 Task: Search one way flight ticket for 4 adults, 2 children, 2 infants in seat and 1 infant on lap in premium economy from Atlantic City: Atlantic City International Airport to Laramie: Laramie Regional Airport on 8-3-2023. Choice of flights is Spirit. Number of bags: 2 checked bags. Price is upto 94000. Outbound departure time preference is 5:30. Return departure time preference is 18:00.
Action: Mouse moved to (281, 383)
Screenshot: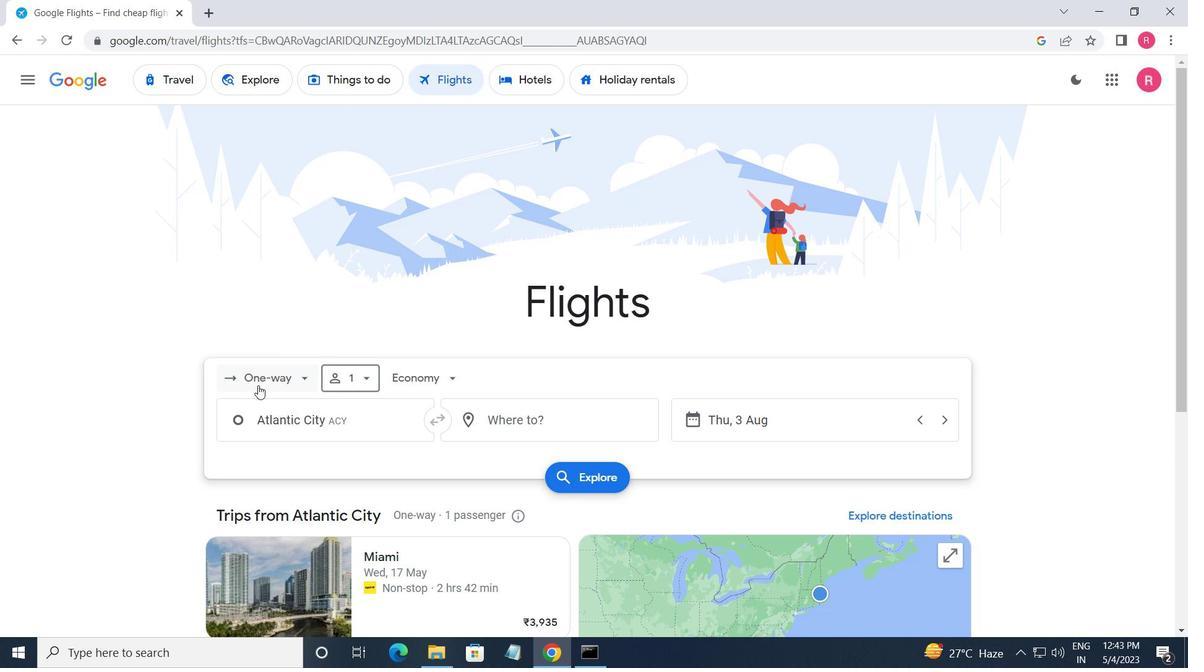 
Action: Mouse pressed left at (281, 383)
Screenshot: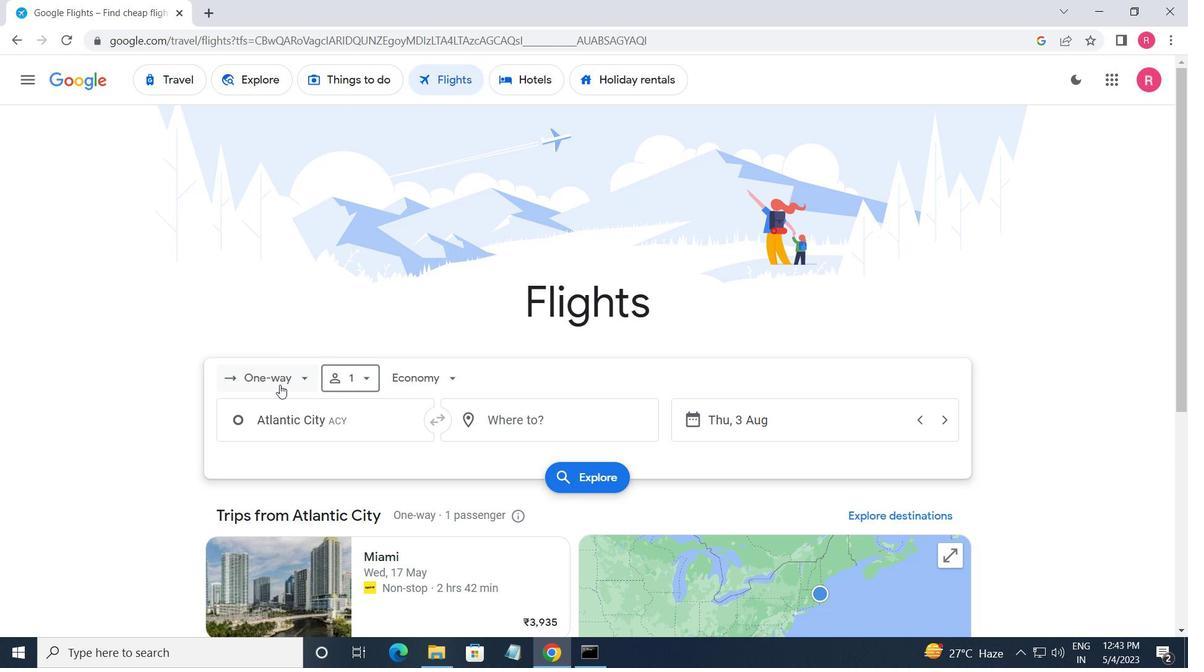 
Action: Mouse moved to (298, 444)
Screenshot: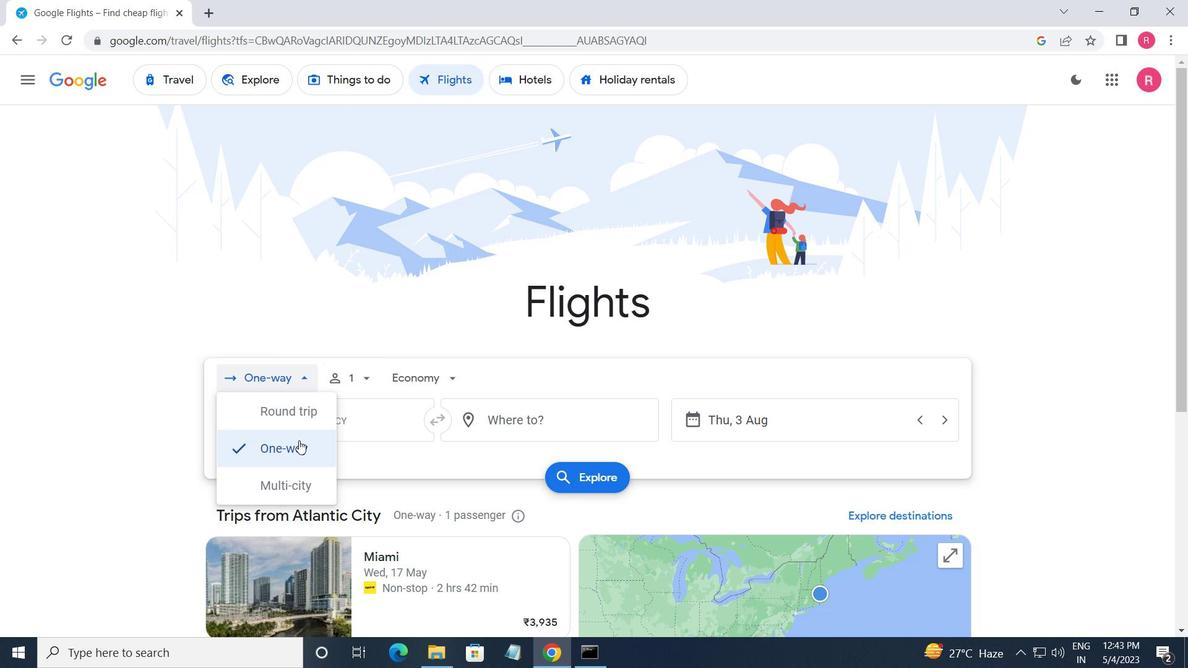 
Action: Mouse pressed left at (298, 444)
Screenshot: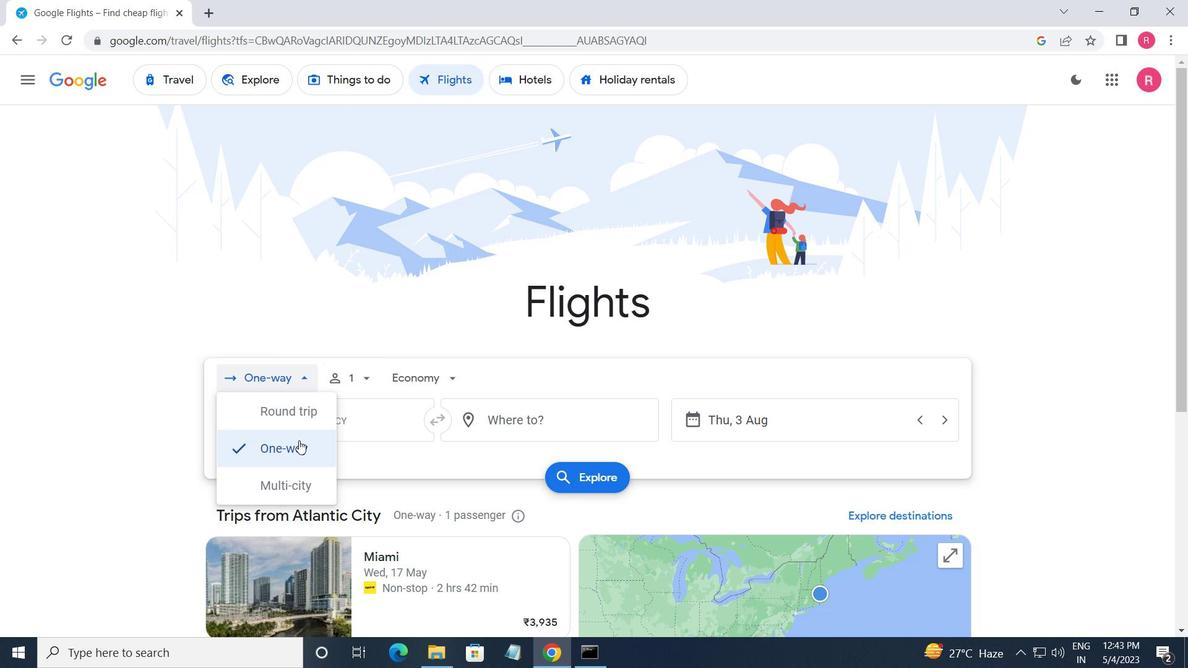 
Action: Mouse moved to (343, 379)
Screenshot: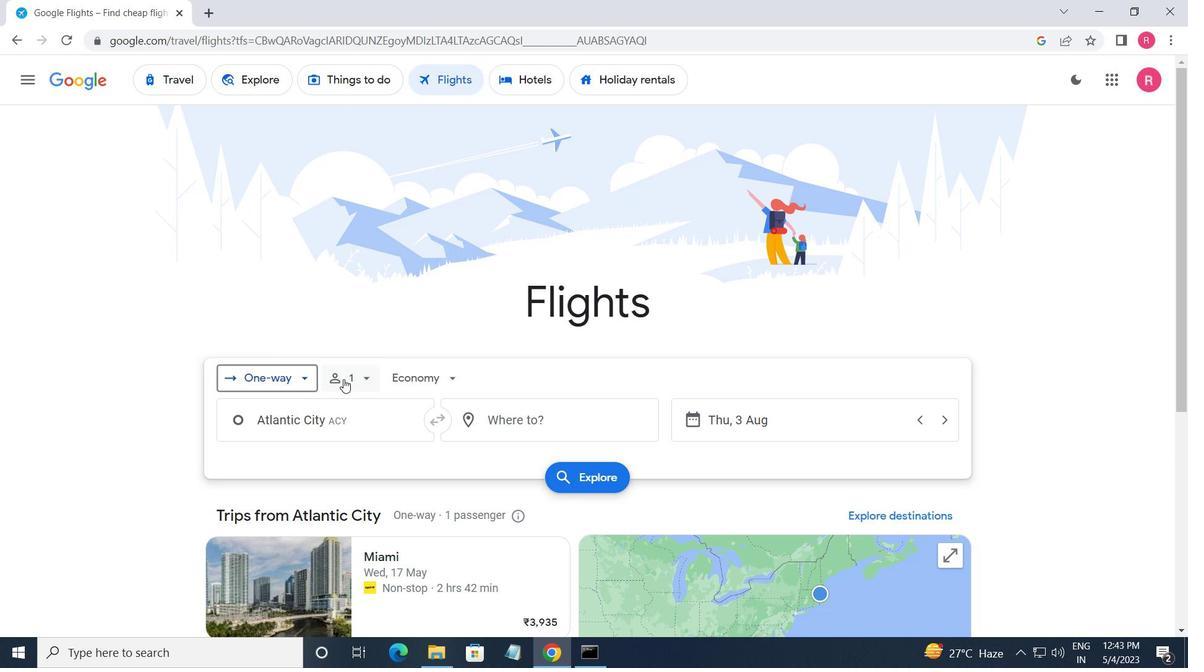 
Action: Mouse pressed left at (343, 379)
Screenshot: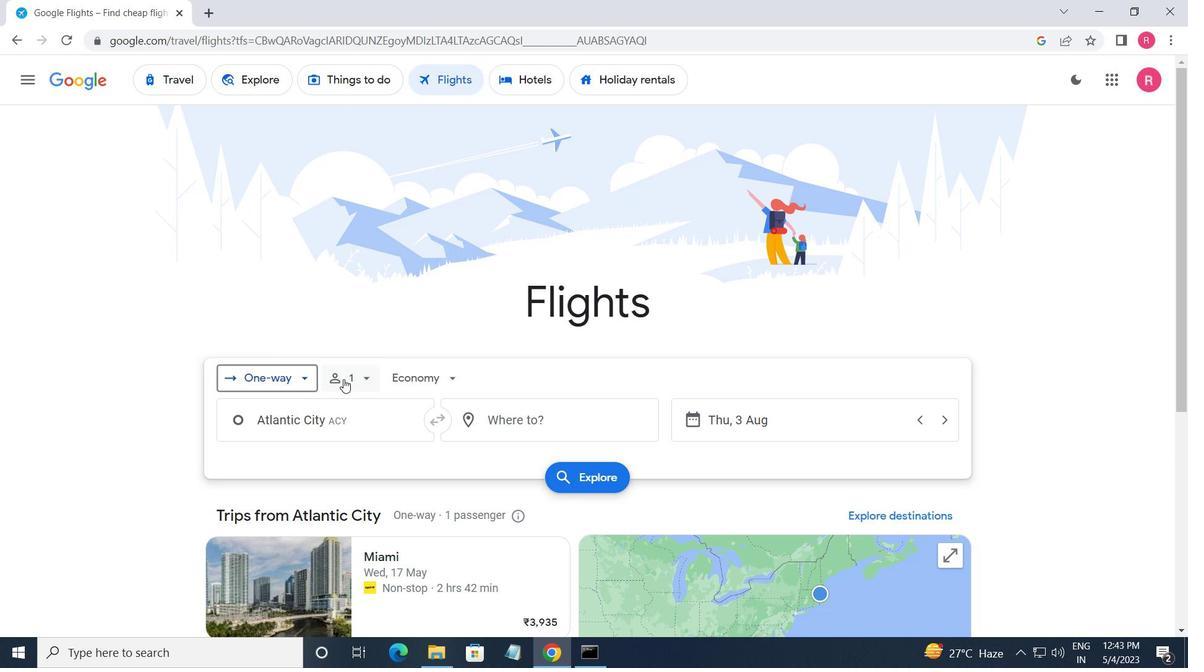 
Action: Mouse moved to (470, 420)
Screenshot: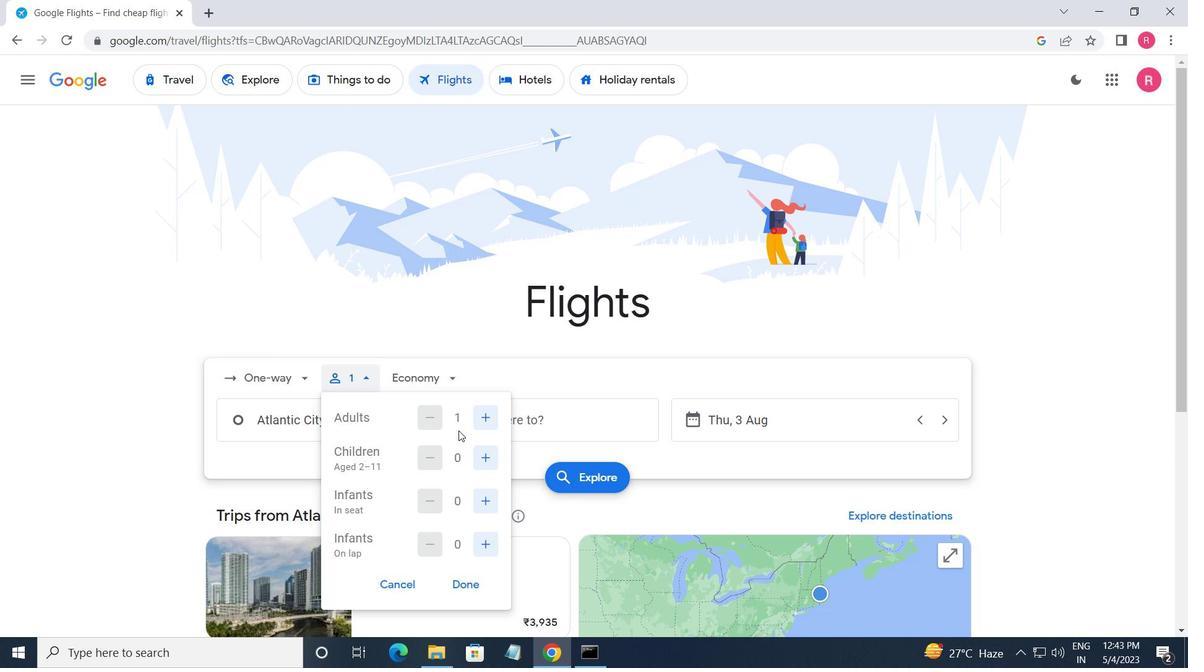 
Action: Mouse pressed left at (470, 420)
Screenshot: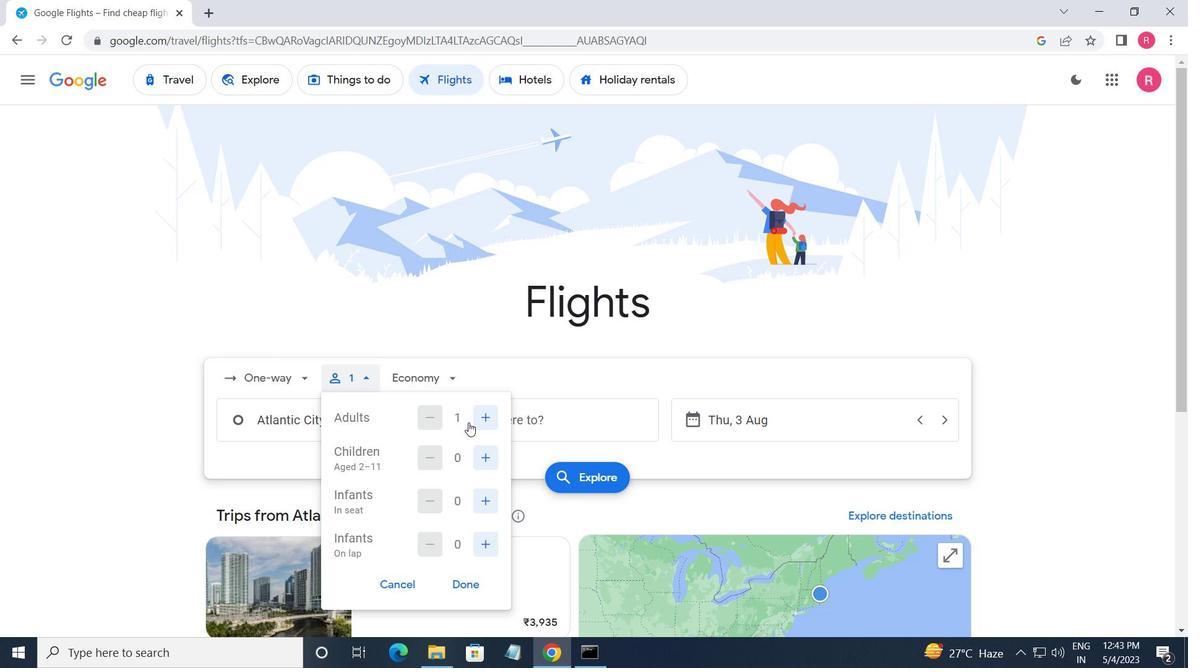 
Action: Mouse moved to (470, 420)
Screenshot: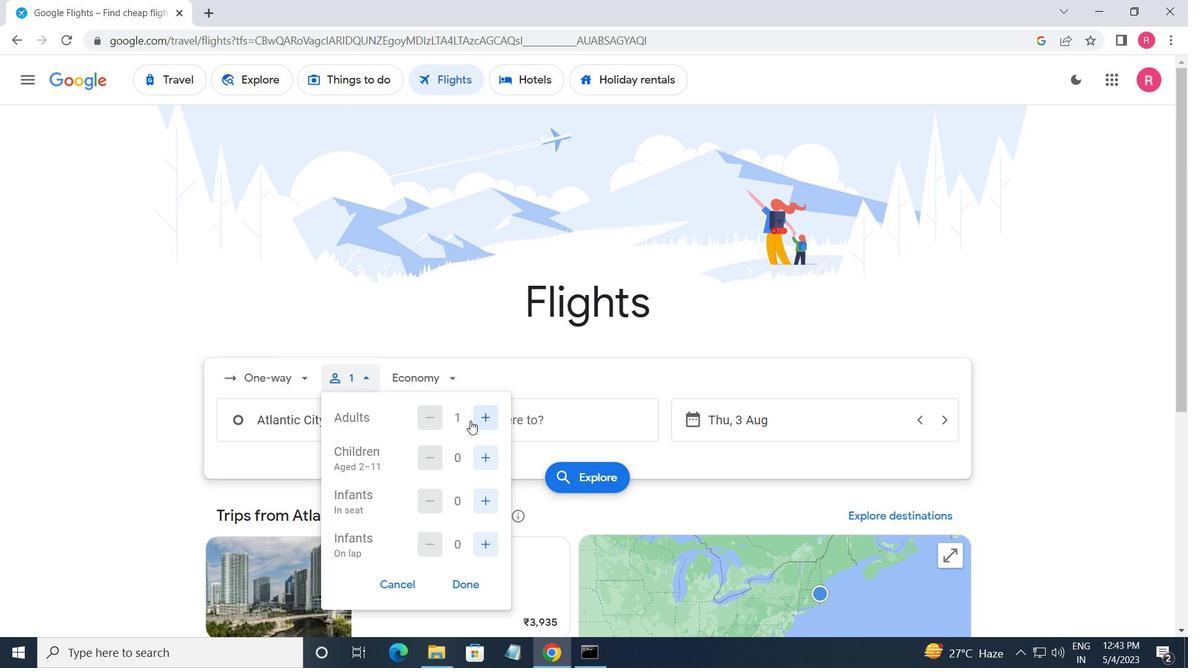 
Action: Mouse pressed left at (470, 420)
Screenshot: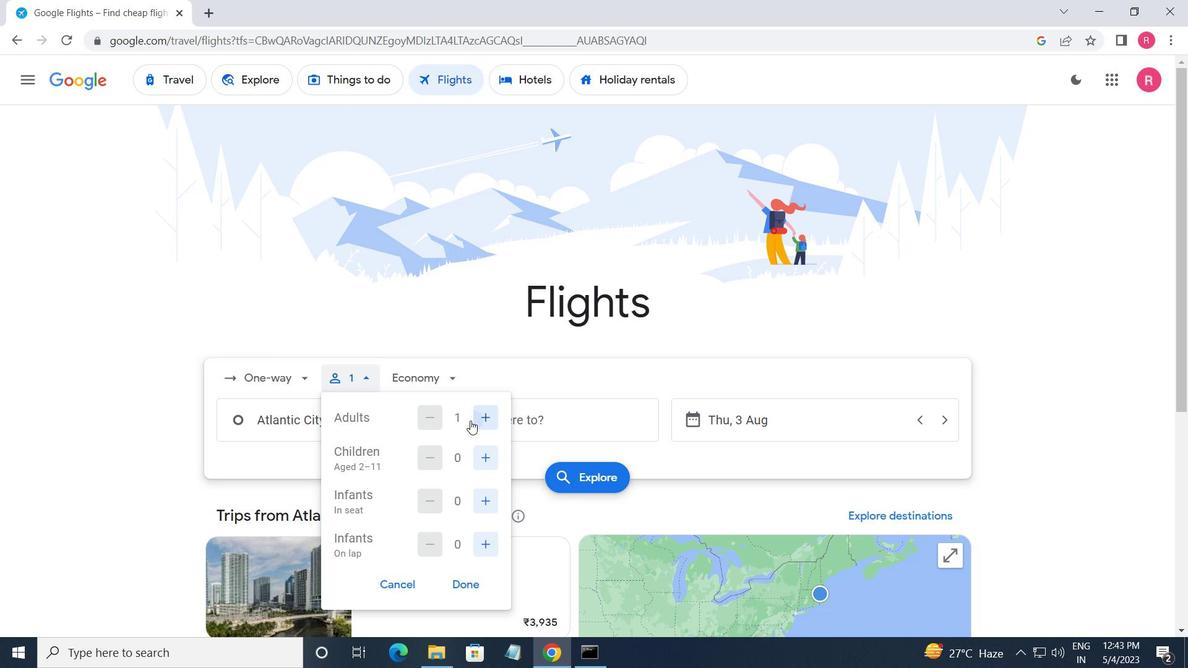
Action: Mouse moved to (470, 420)
Screenshot: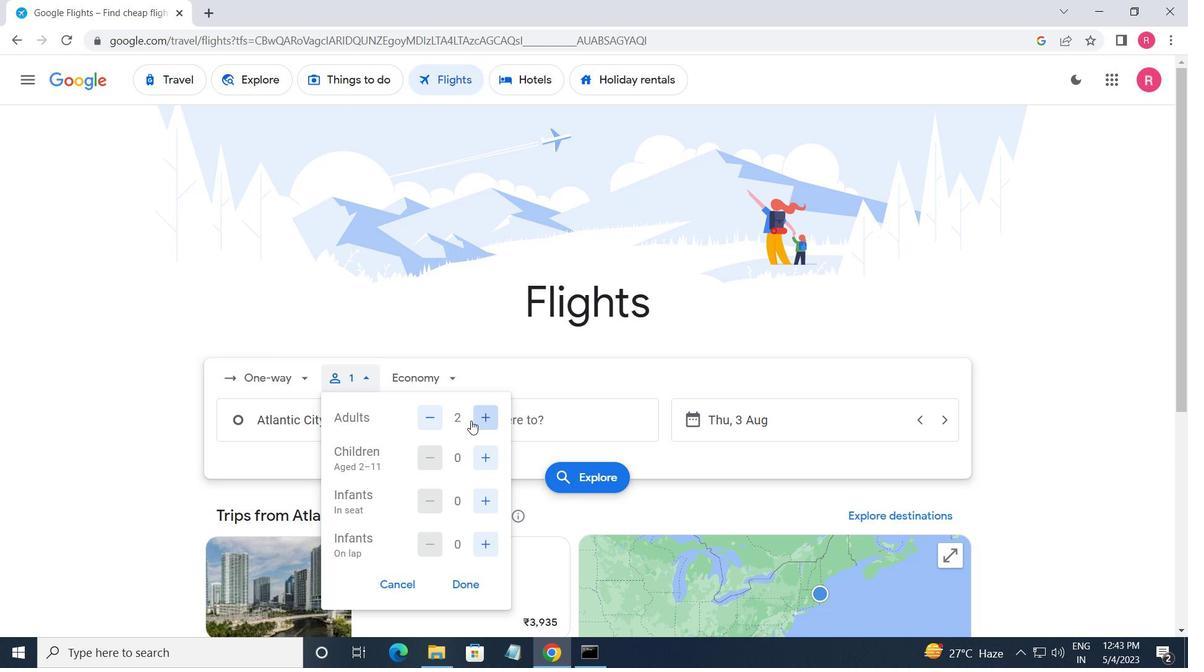 
Action: Mouse pressed left at (470, 420)
Screenshot: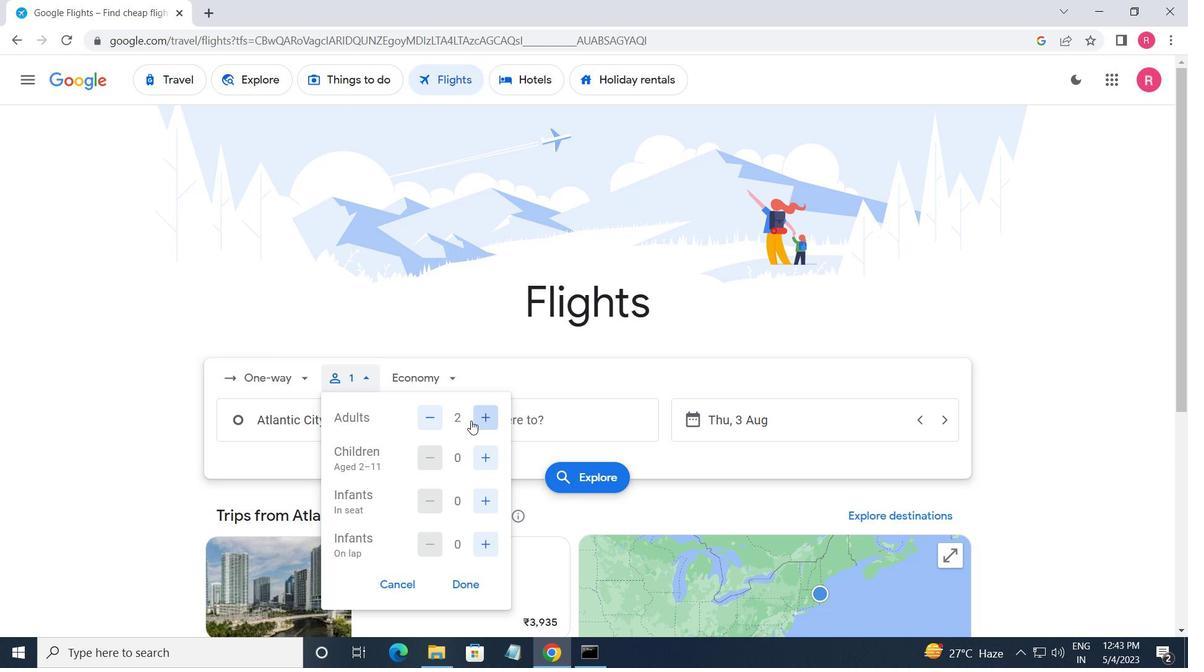 
Action: Mouse moved to (477, 453)
Screenshot: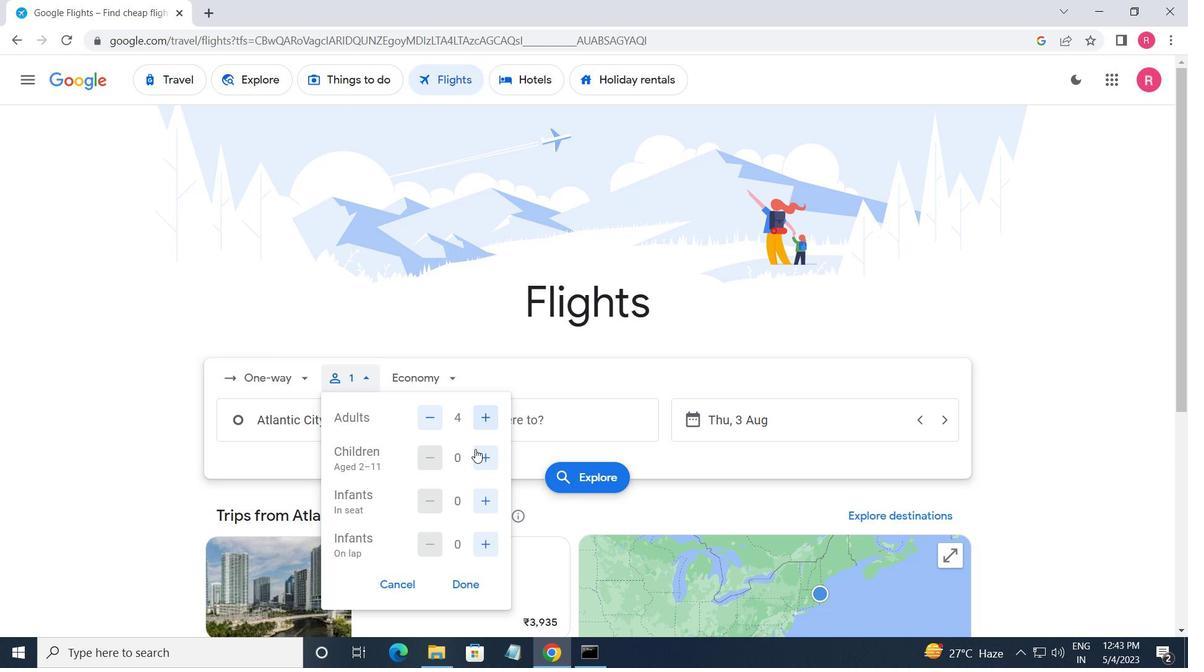 
Action: Mouse pressed left at (477, 453)
Screenshot: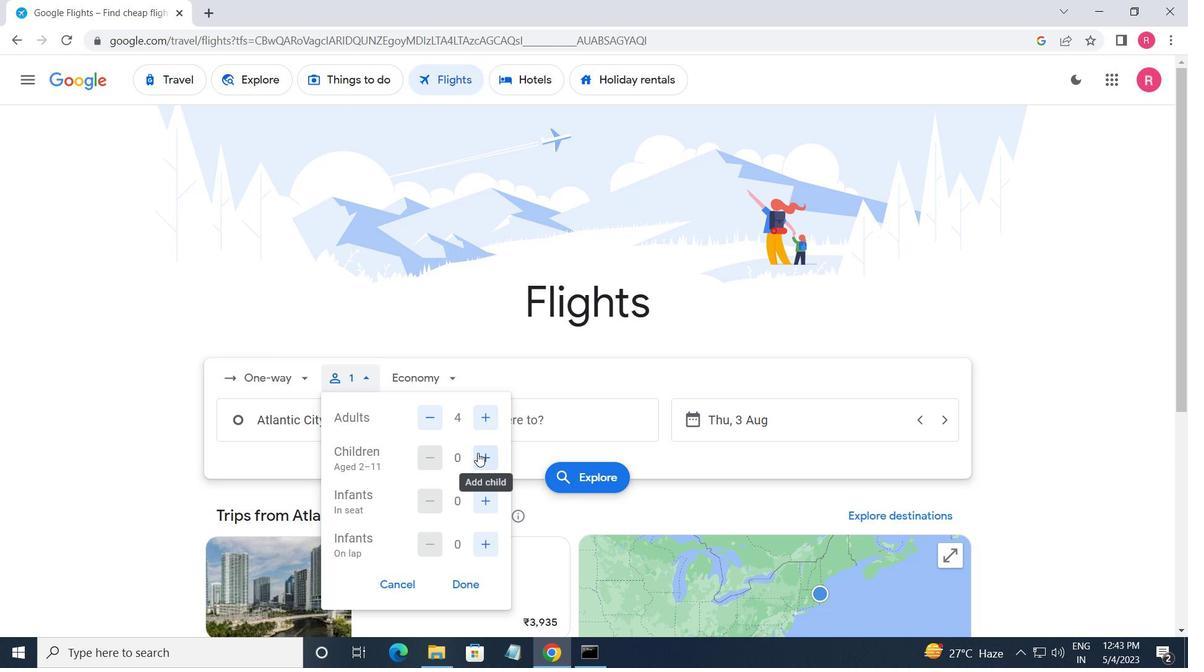 
Action: Mouse moved to (477, 454)
Screenshot: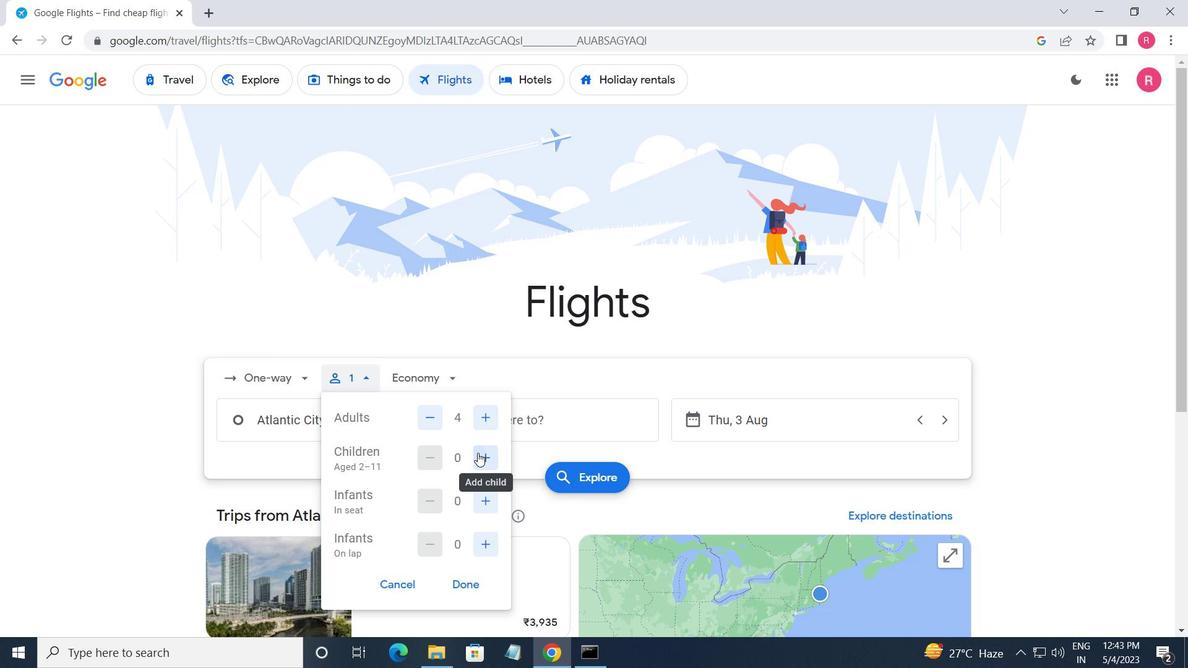 
Action: Mouse pressed left at (477, 454)
Screenshot: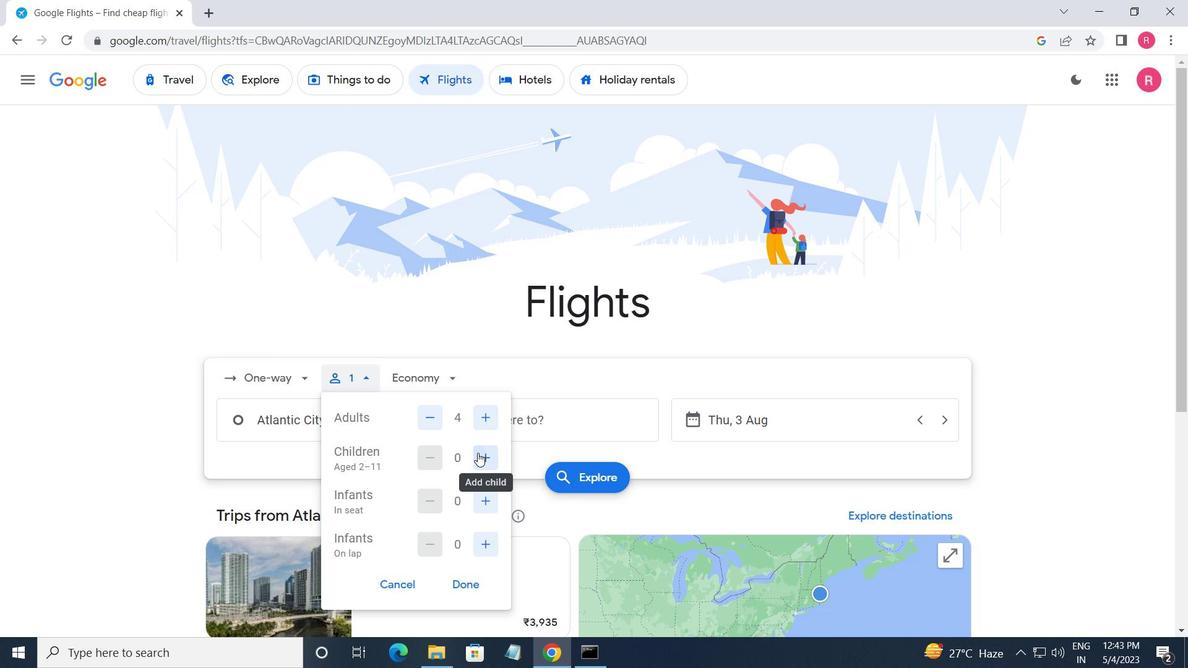 
Action: Mouse moved to (494, 496)
Screenshot: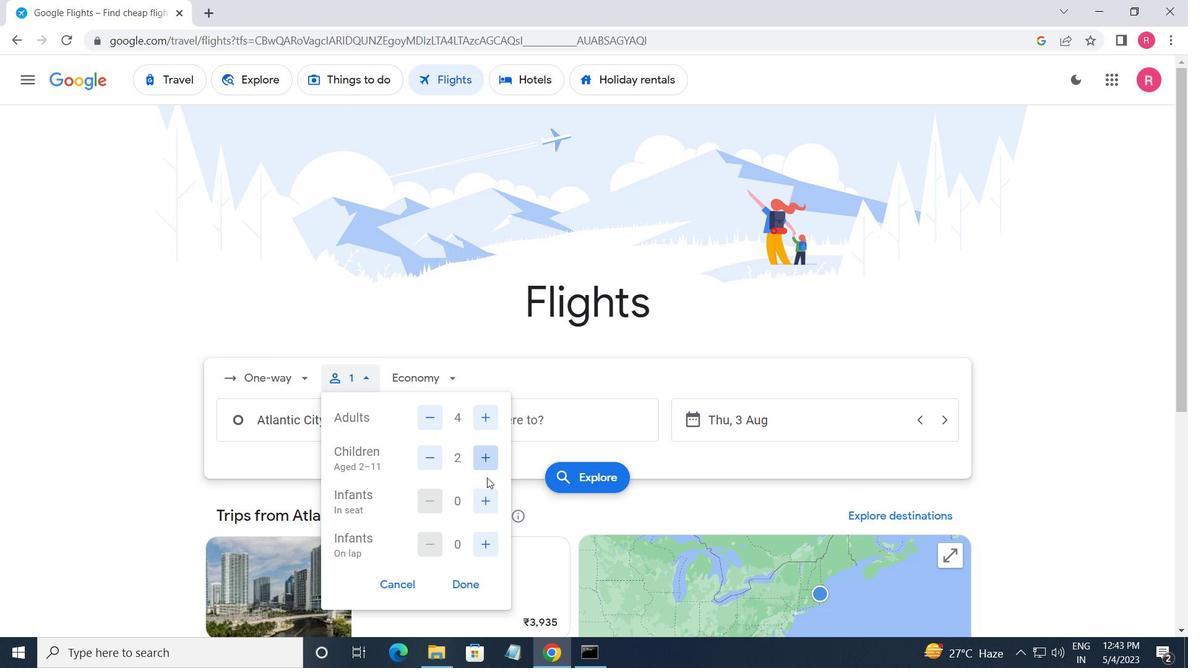 
Action: Mouse pressed left at (494, 496)
Screenshot: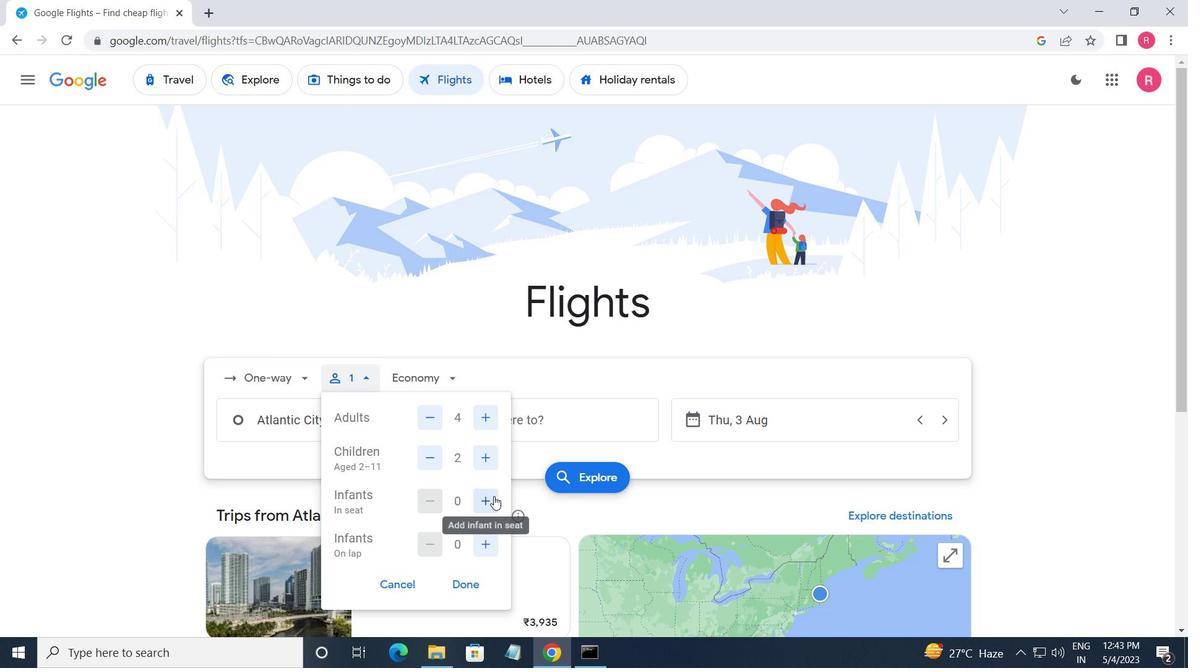 
Action: Mouse pressed left at (494, 496)
Screenshot: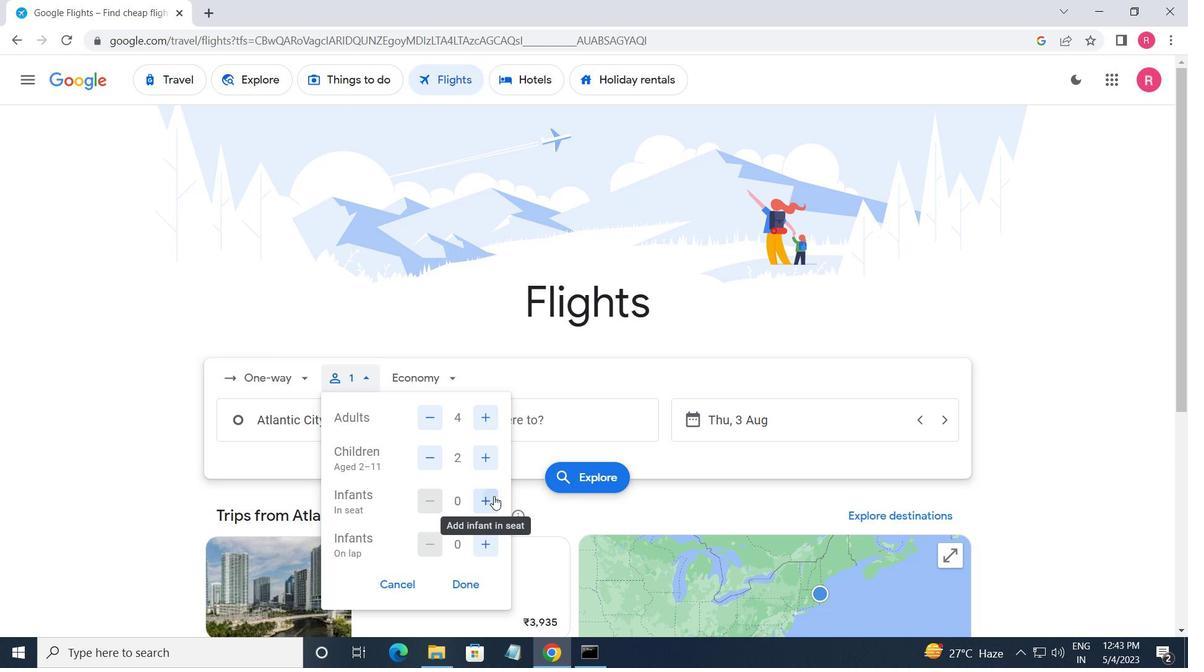
Action: Mouse moved to (485, 542)
Screenshot: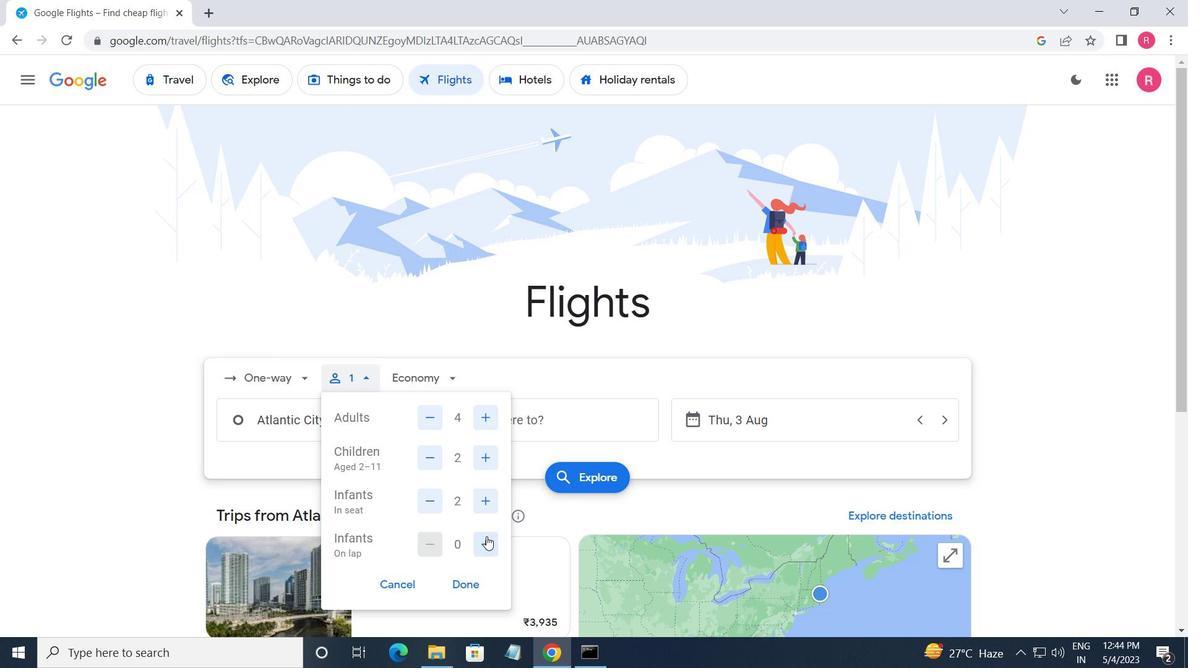 
Action: Mouse pressed left at (485, 542)
Screenshot: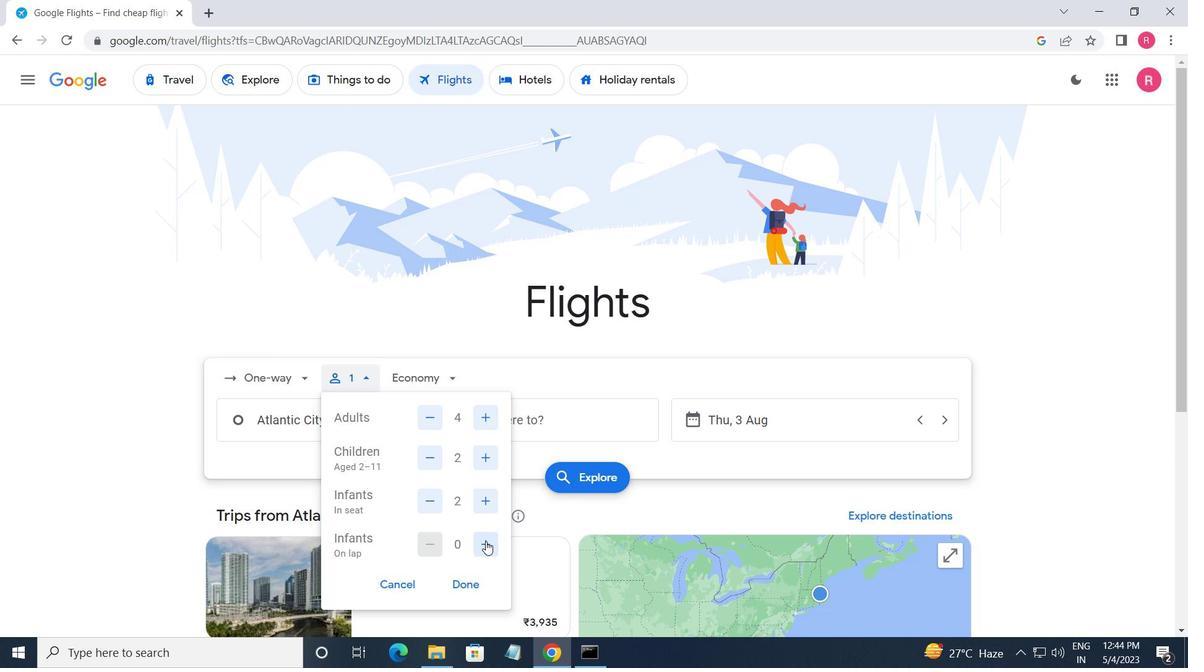 
Action: Mouse moved to (466, 587)
Screenshot: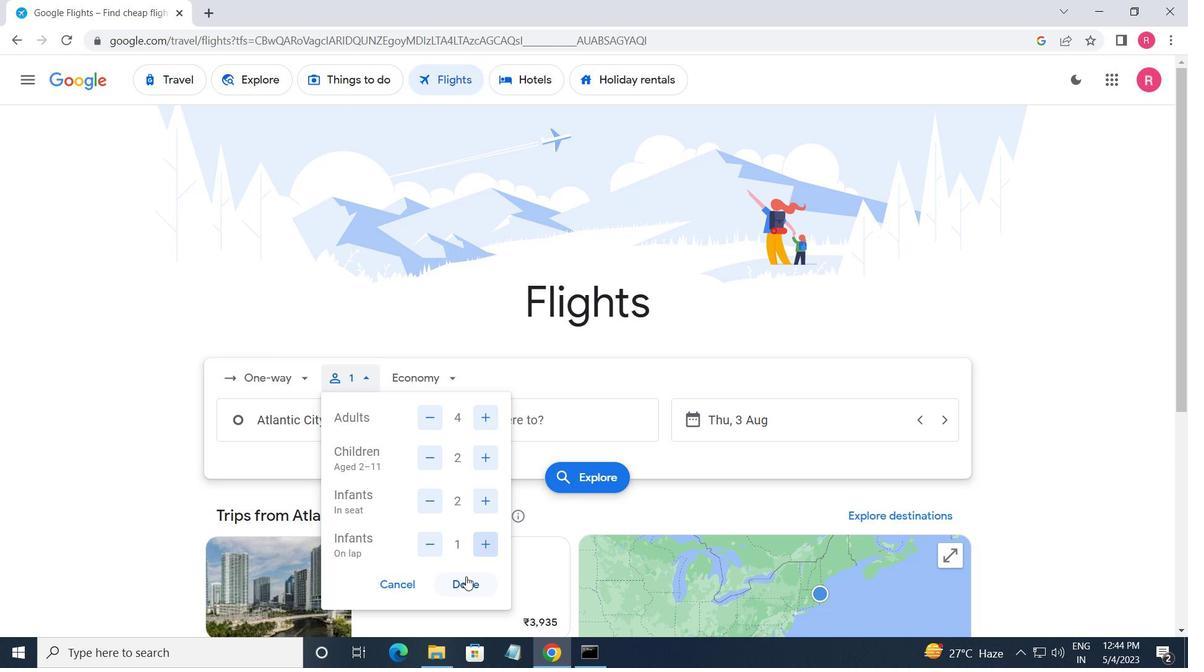 
Action: Mouse pressed left at (466, 587)
Screenshot: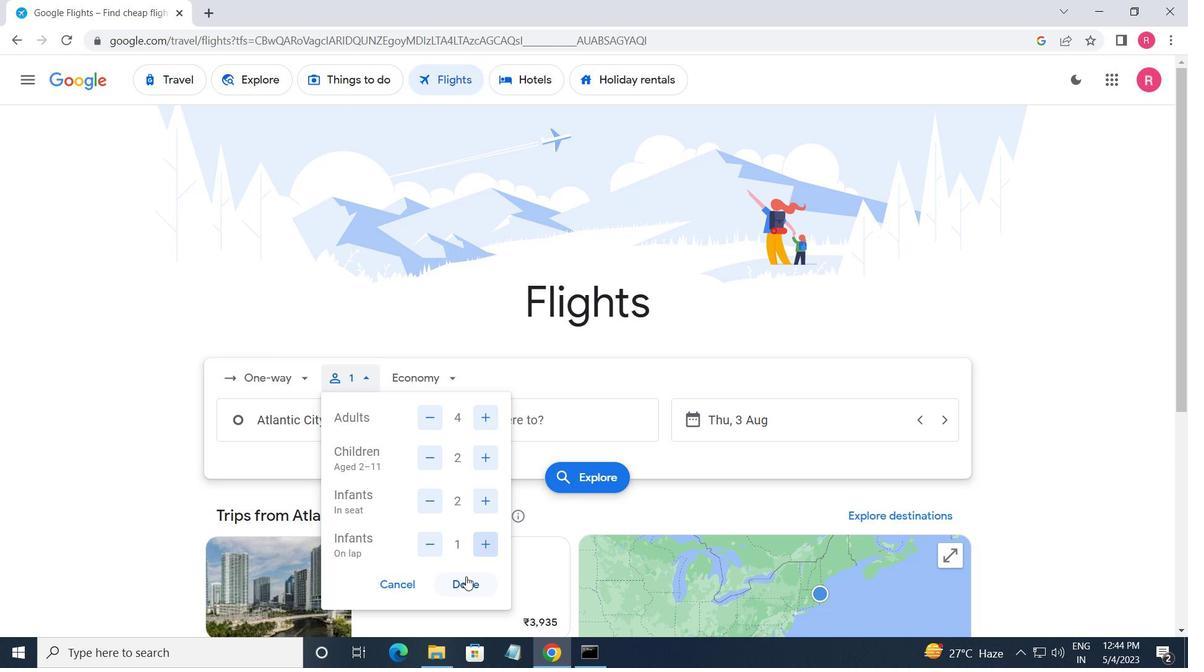
Action: Mouse moved to (434, 383)
Screenshot: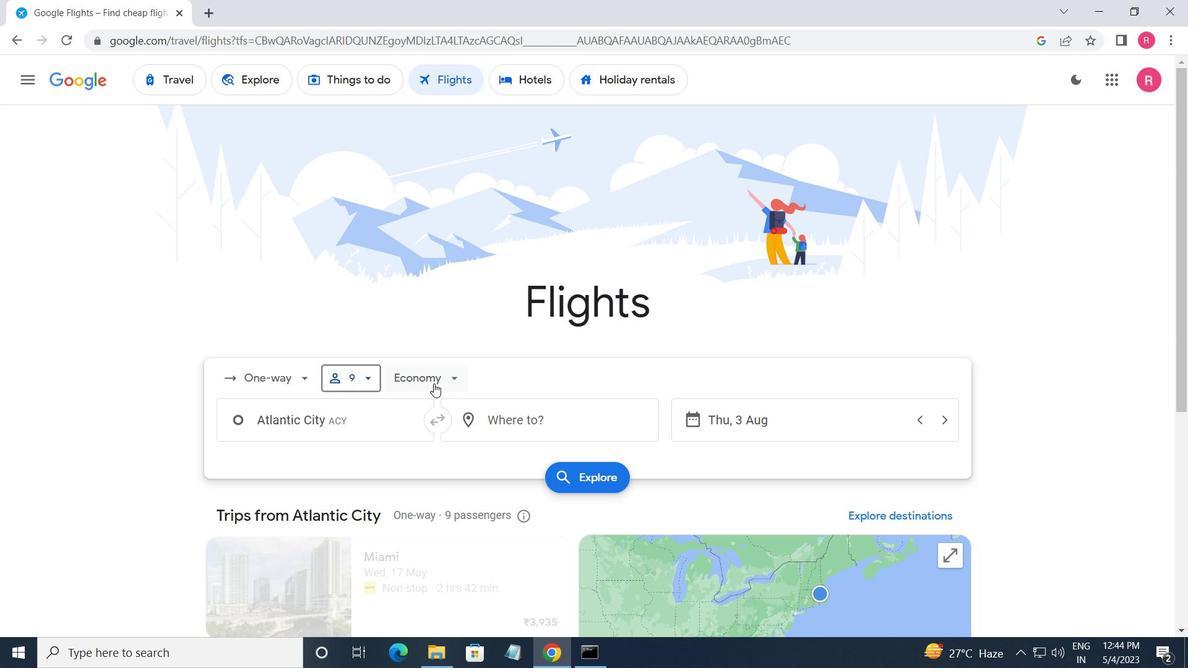 
Action: Mouse pressed left at (434, 383)
Screenshot: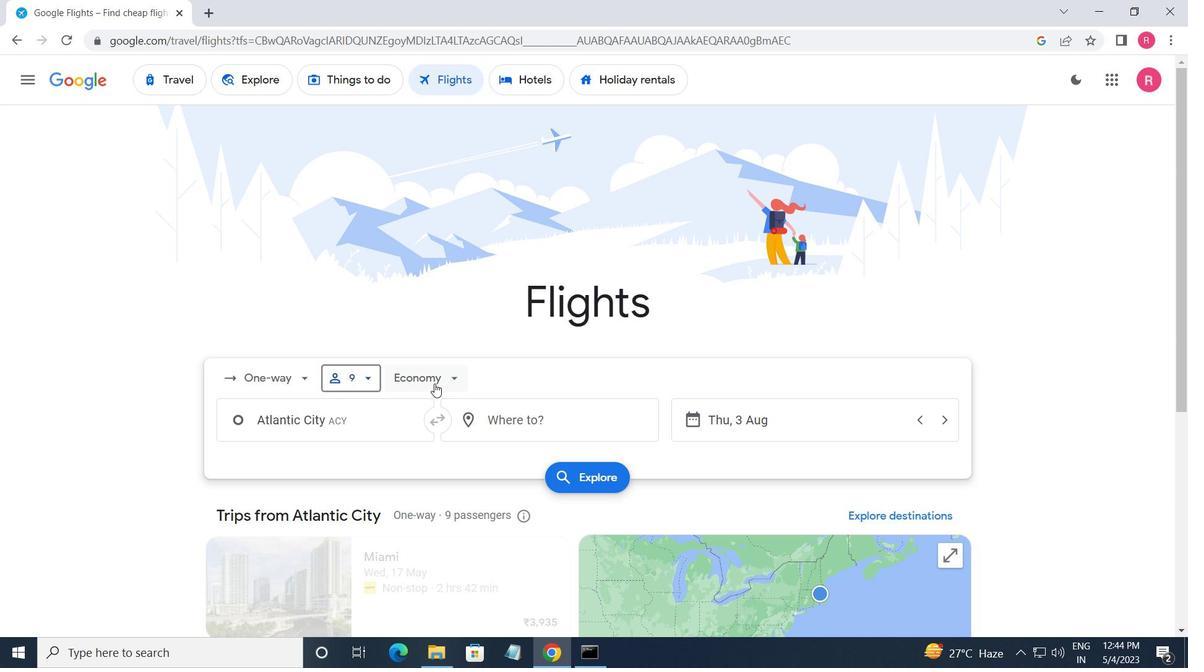 
Action: Mouse moved to (459, 436)
Screenshot: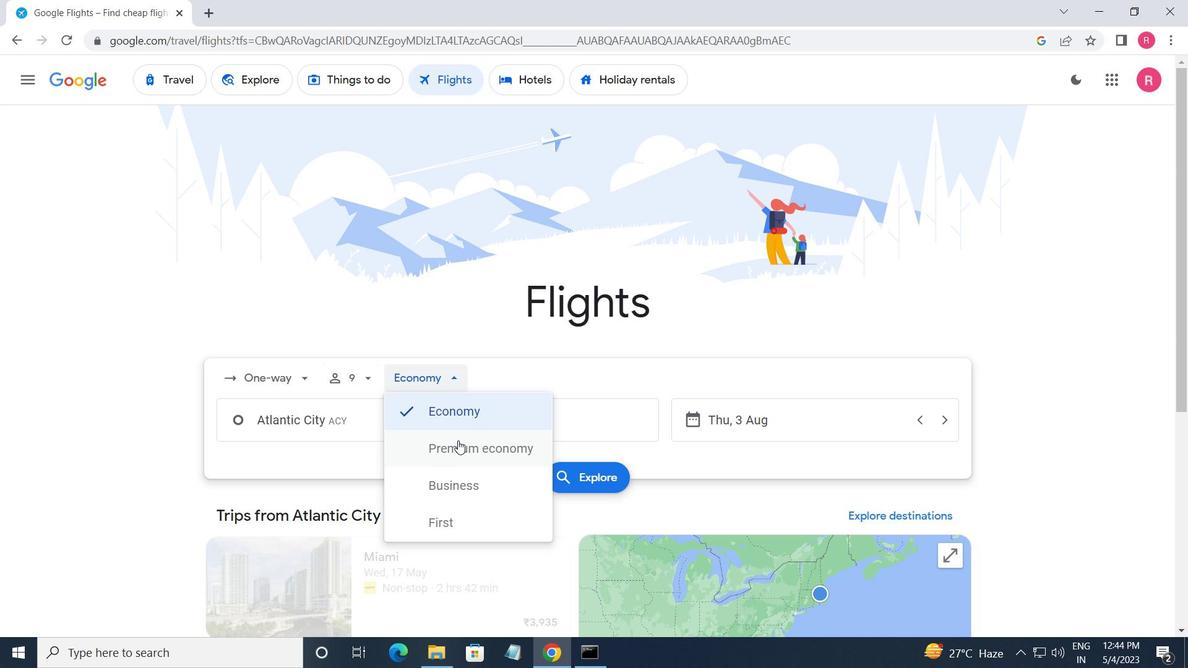 
Action: Mouse pressed left at (459, 436)
Screenshot: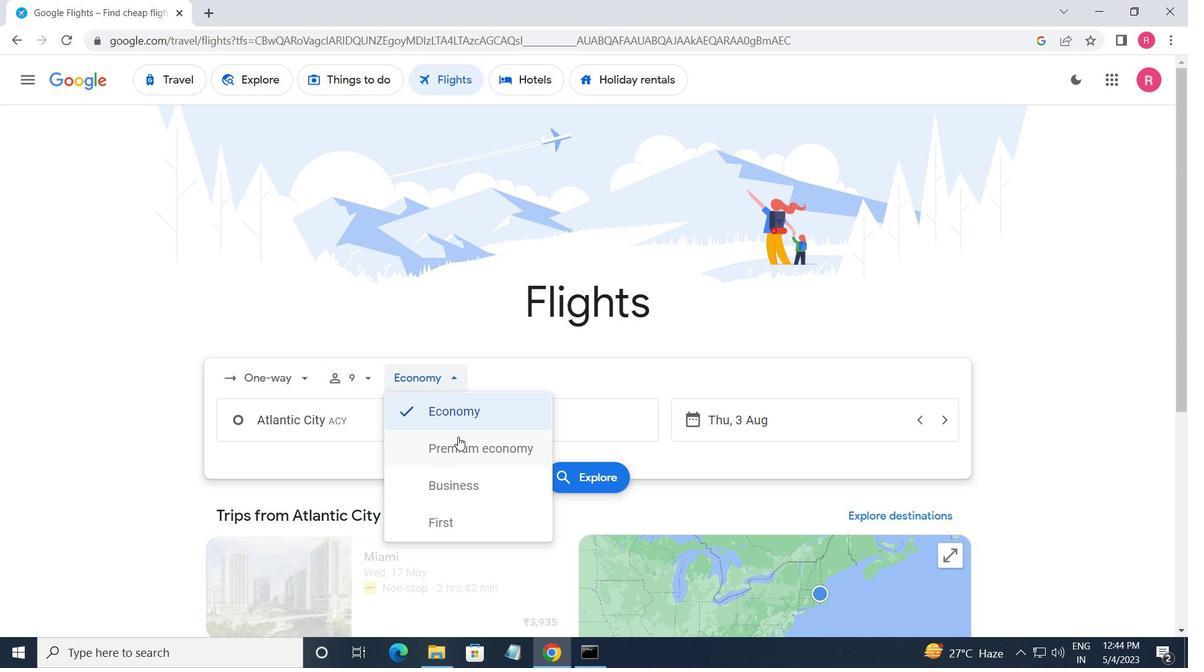 
Action: Mouse moved to (411, 423)
Screenshot: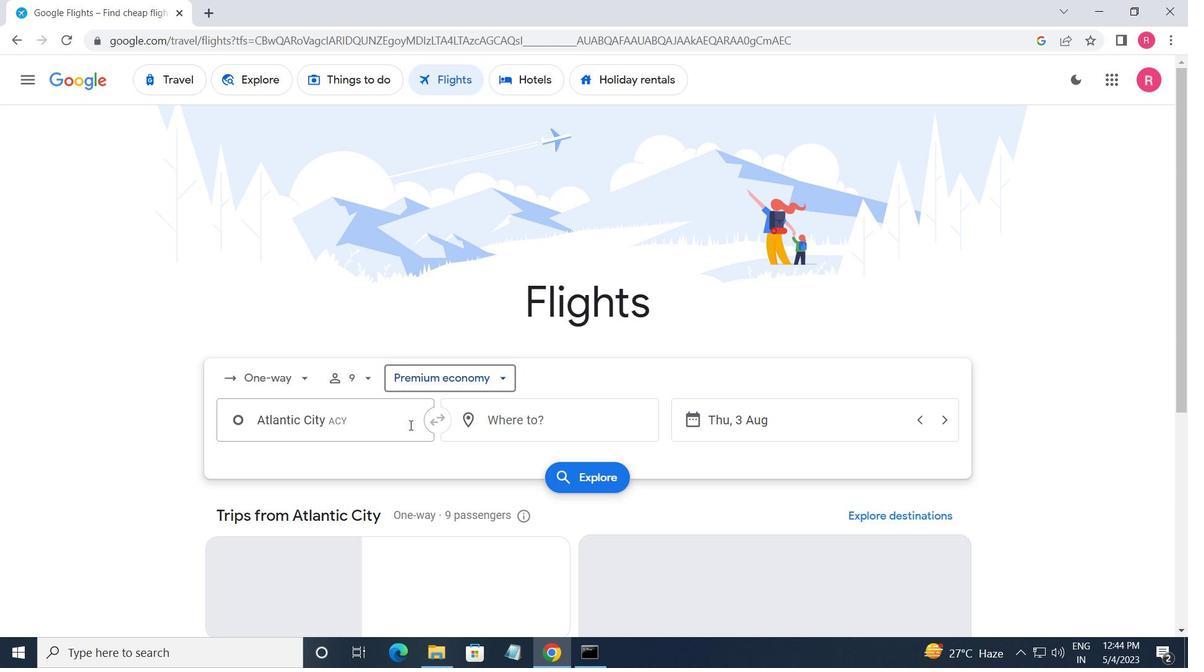 
Action: Mouse pressed left at (411, 423)
Screenshot: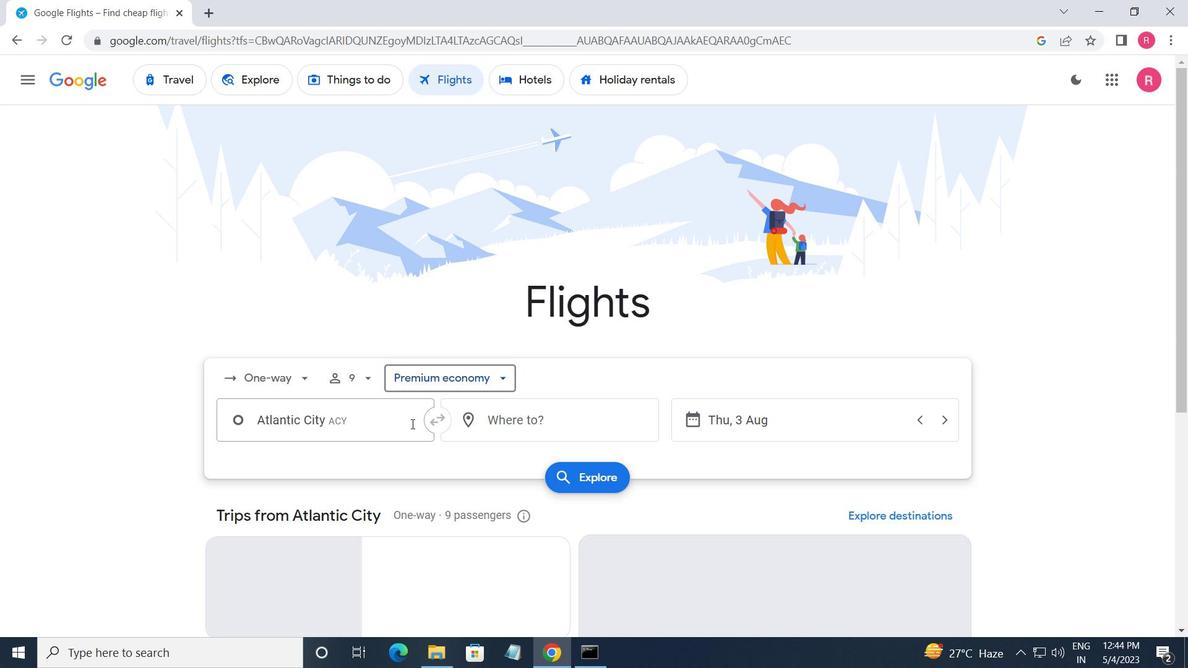 
Action: Mouse moved to (391, 544)
Screenshot: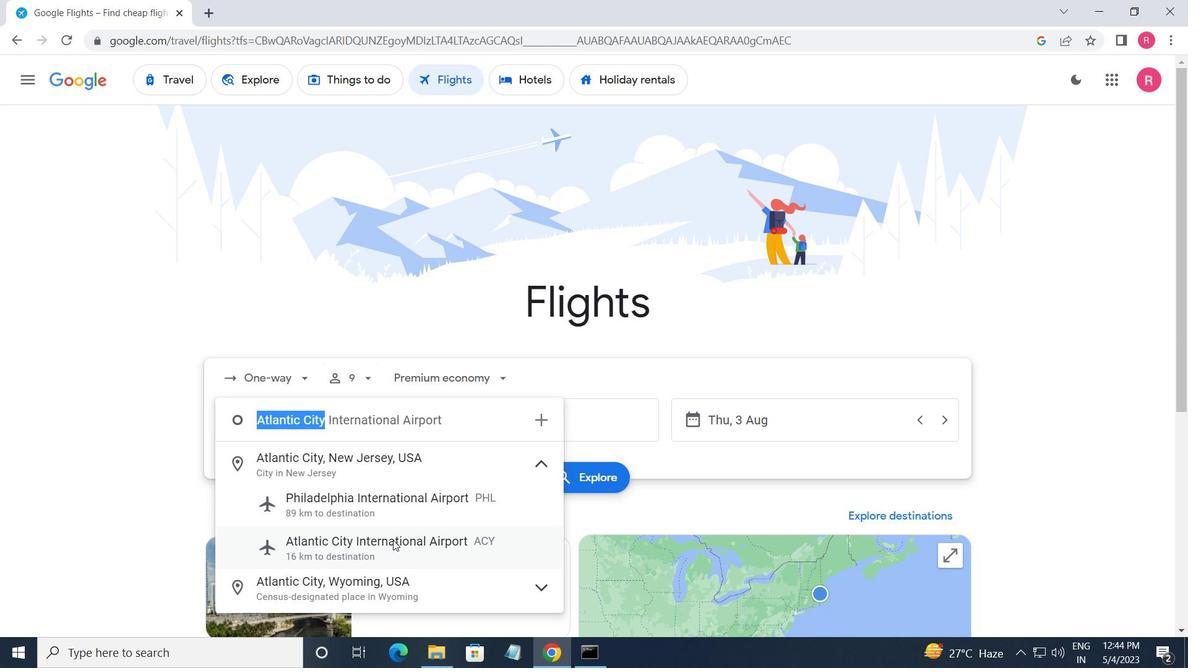
Action: Mouse pressed left at (391, 544)
Screenshot: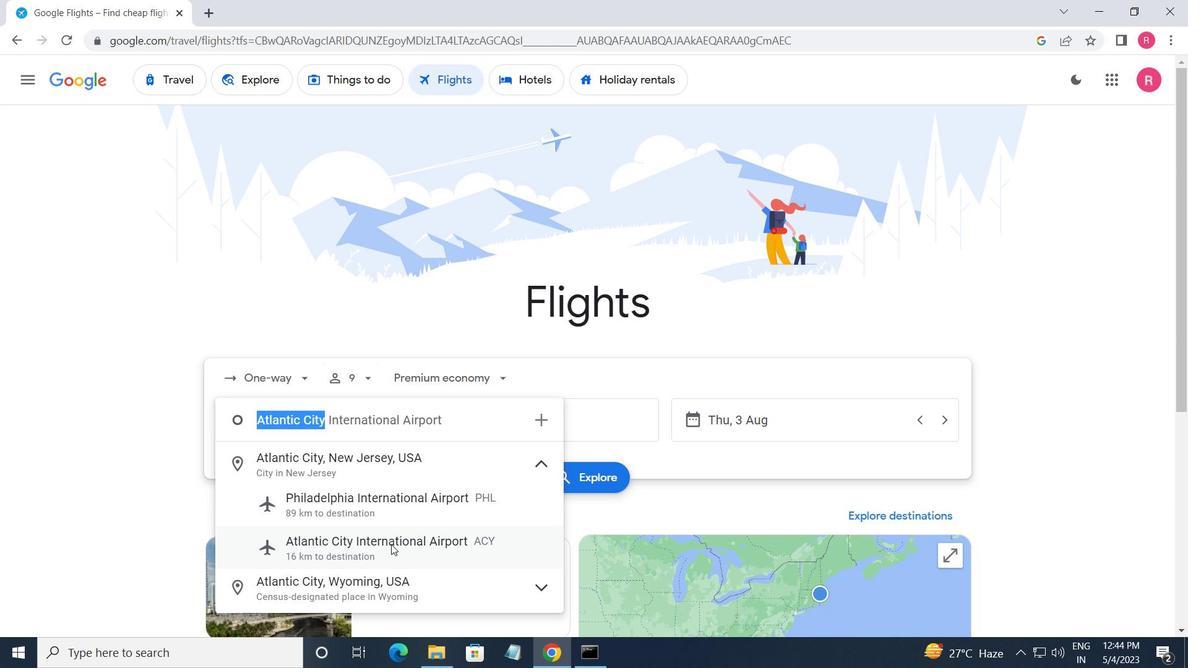 
Action: Mouse moved to (567, 431)
Screenshot: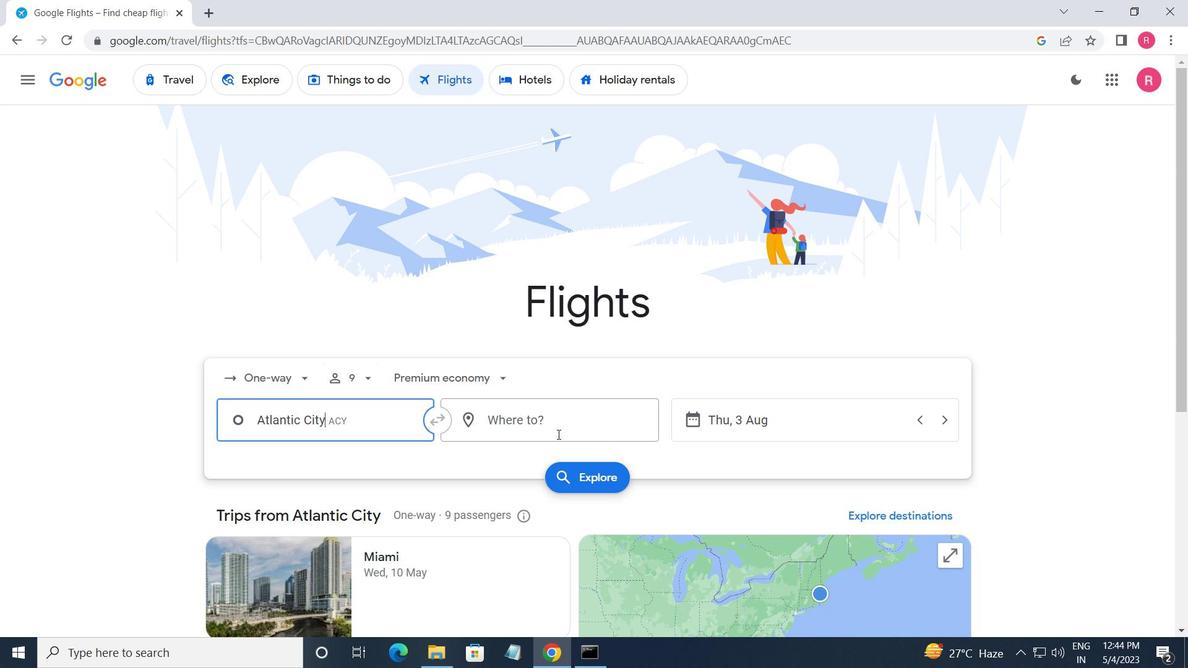 
Action: Mouse pressed left at (567, 431)
Screenshot: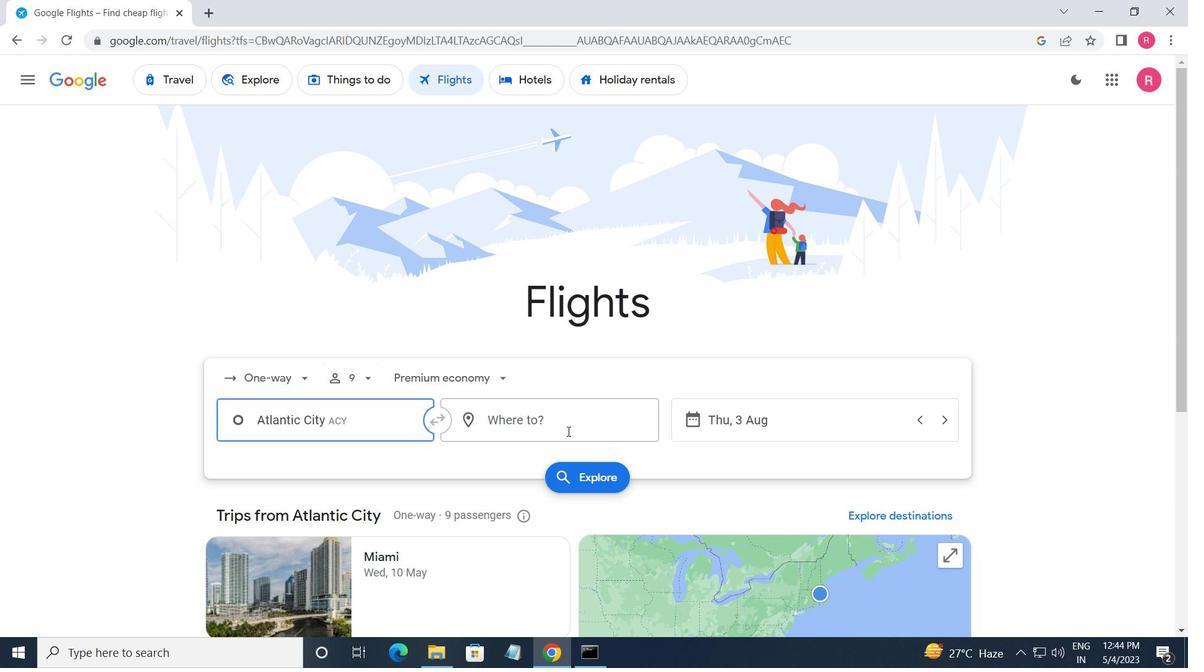 
Action: Mouse moved to (551, 576)
Screenshot: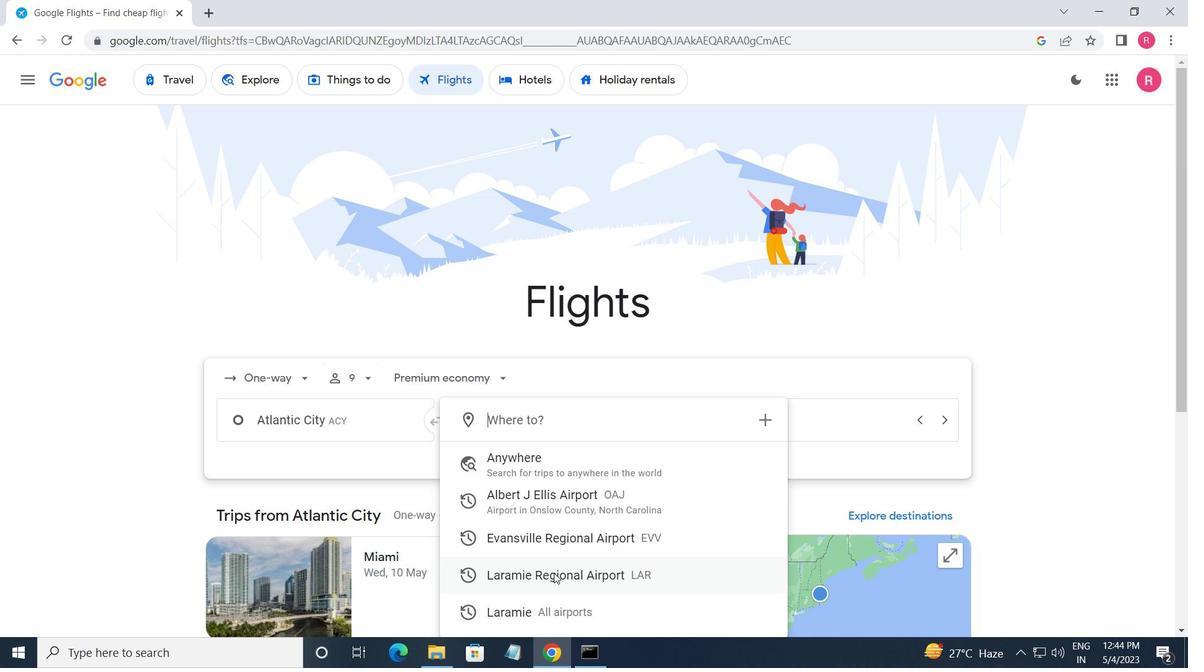 
Action: Mouse pressed left at (551, 576)
Screenshot: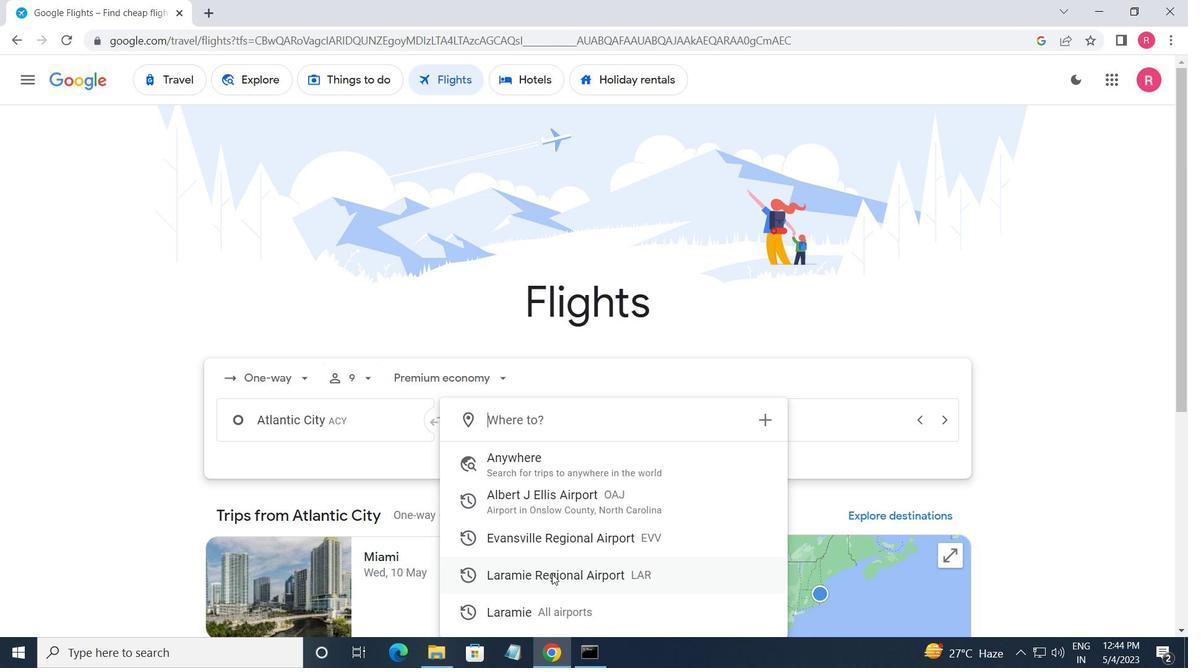 
Action: Mouse moved to (806, 423)
Screenshot: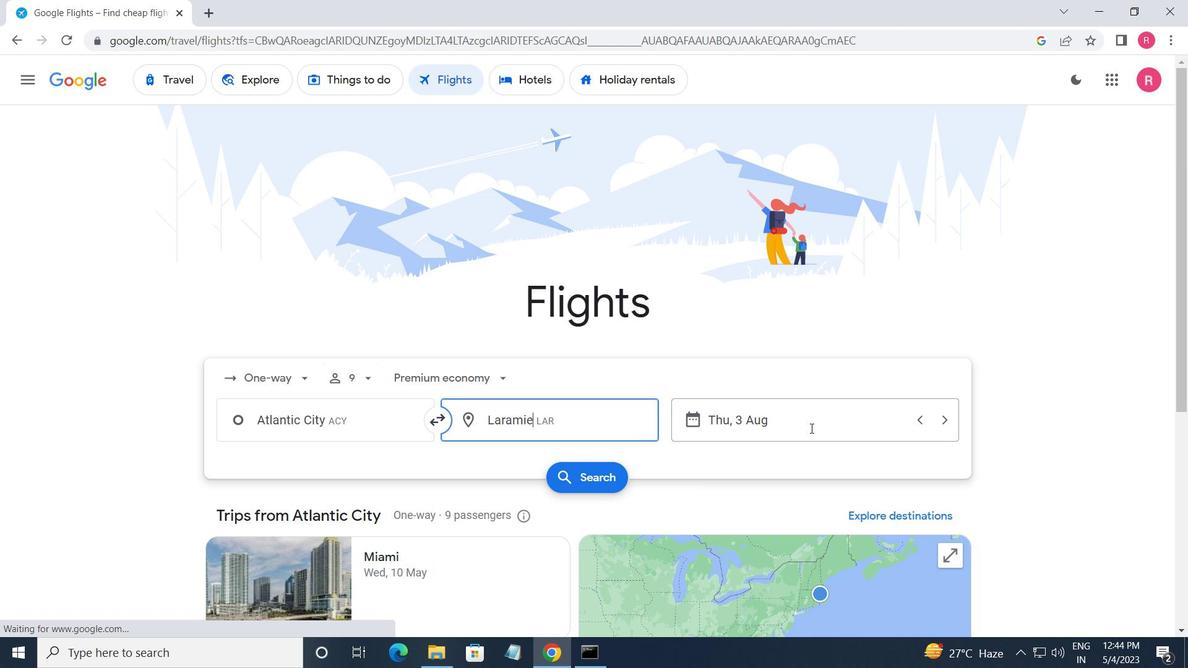 
Action: Mouse pressed left at (806, 423)
Screenshot: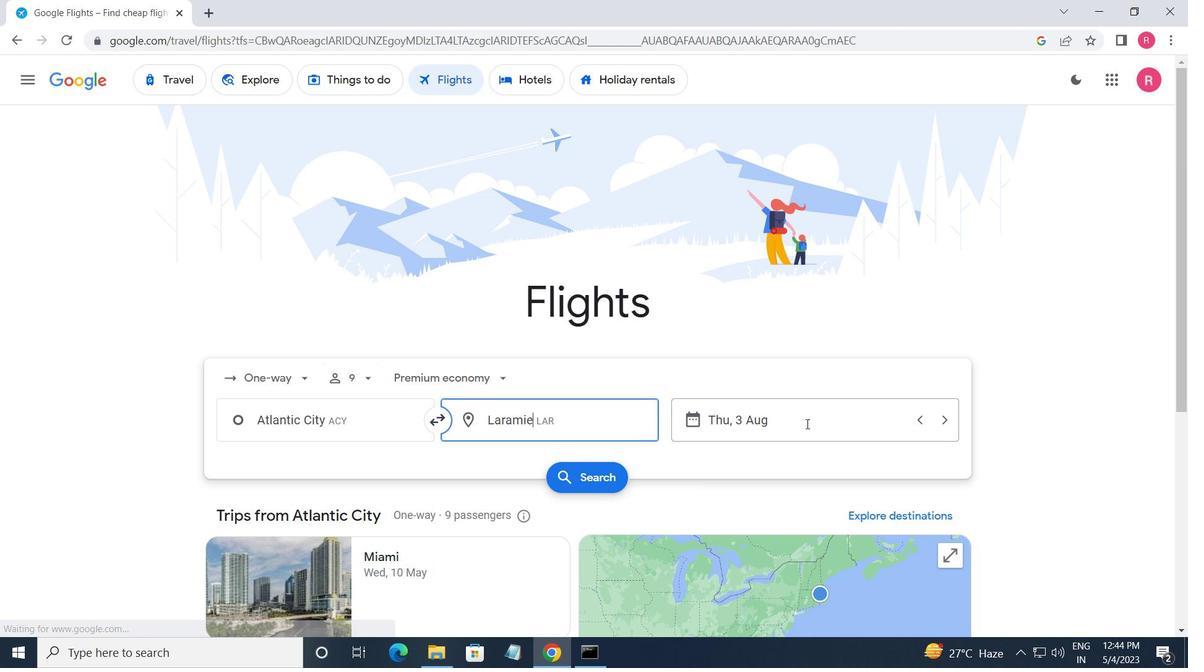 
Action: Mouse moved to (556, 354)
Screenshot: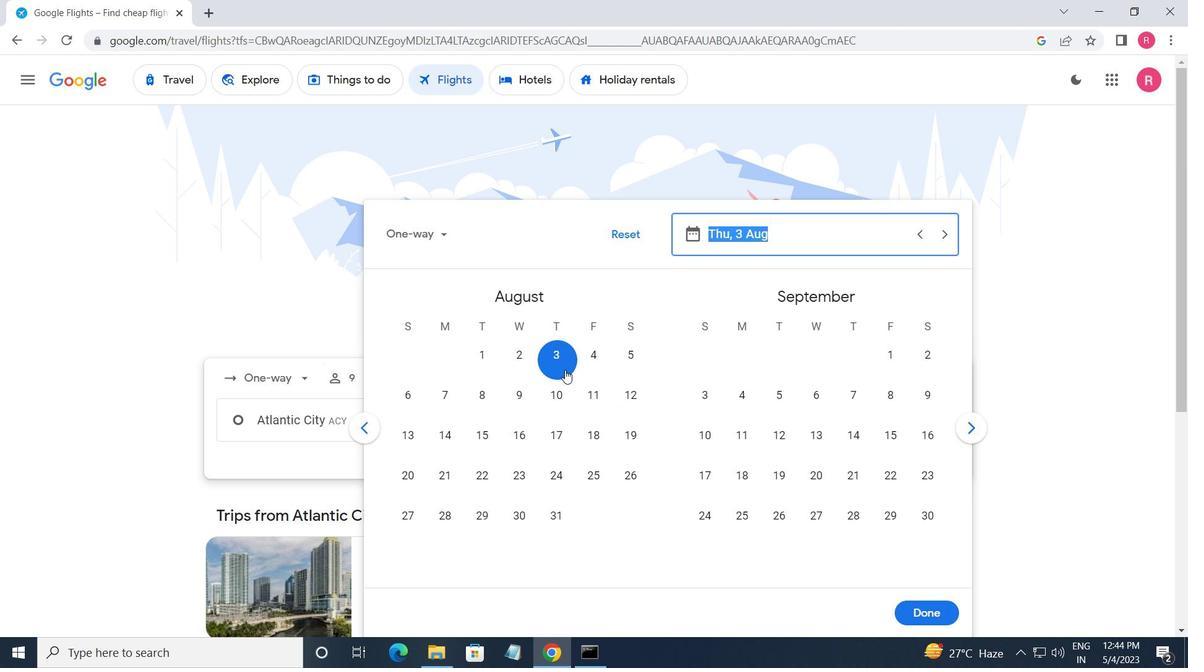 
Action: Mouse pressed left at (556, 354)
Screenshot: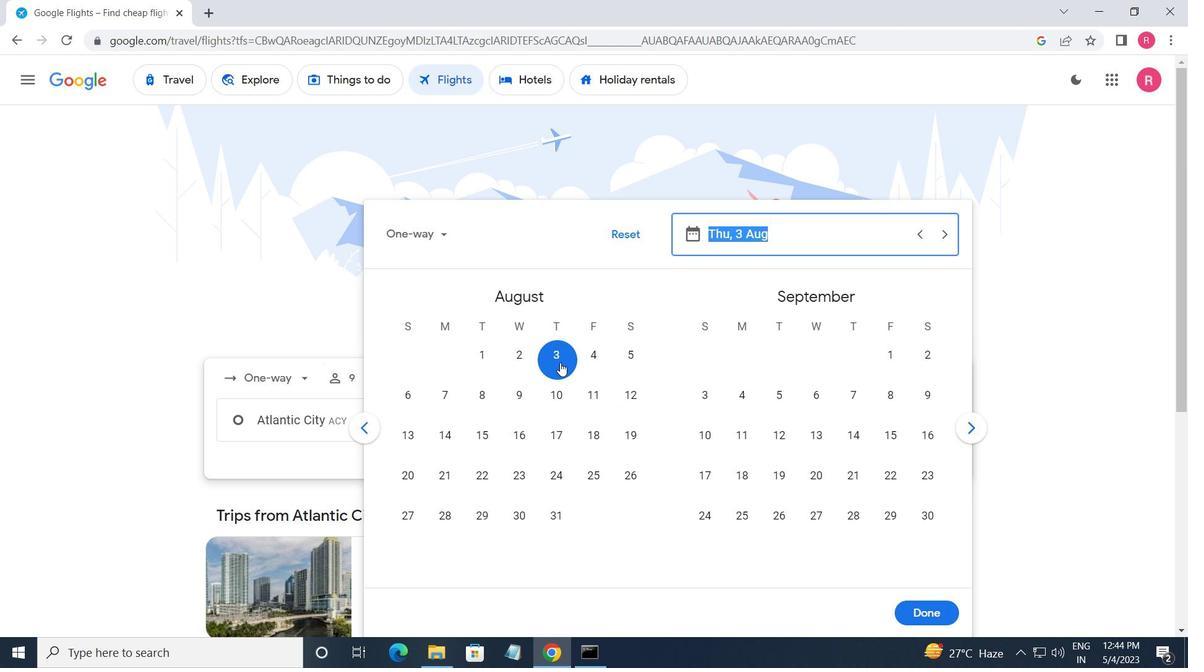 
Action: Mouse moved to (920, 608)
Screenshot: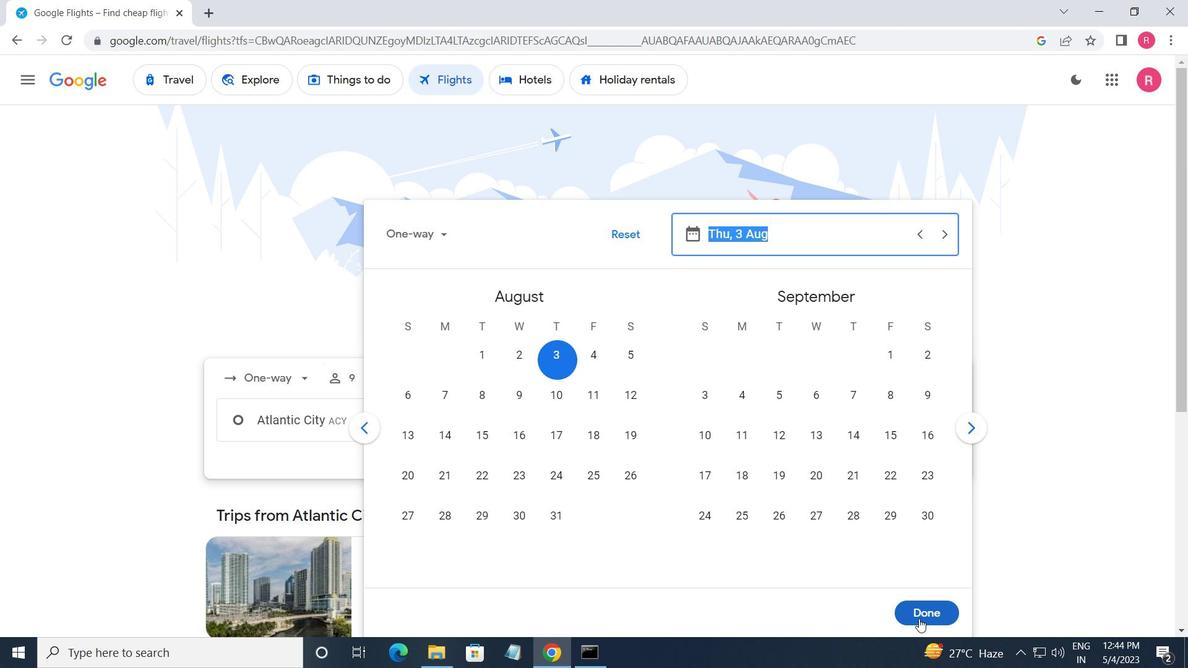 
Action: Mouse pressed left at (920, 608)
Screenshot: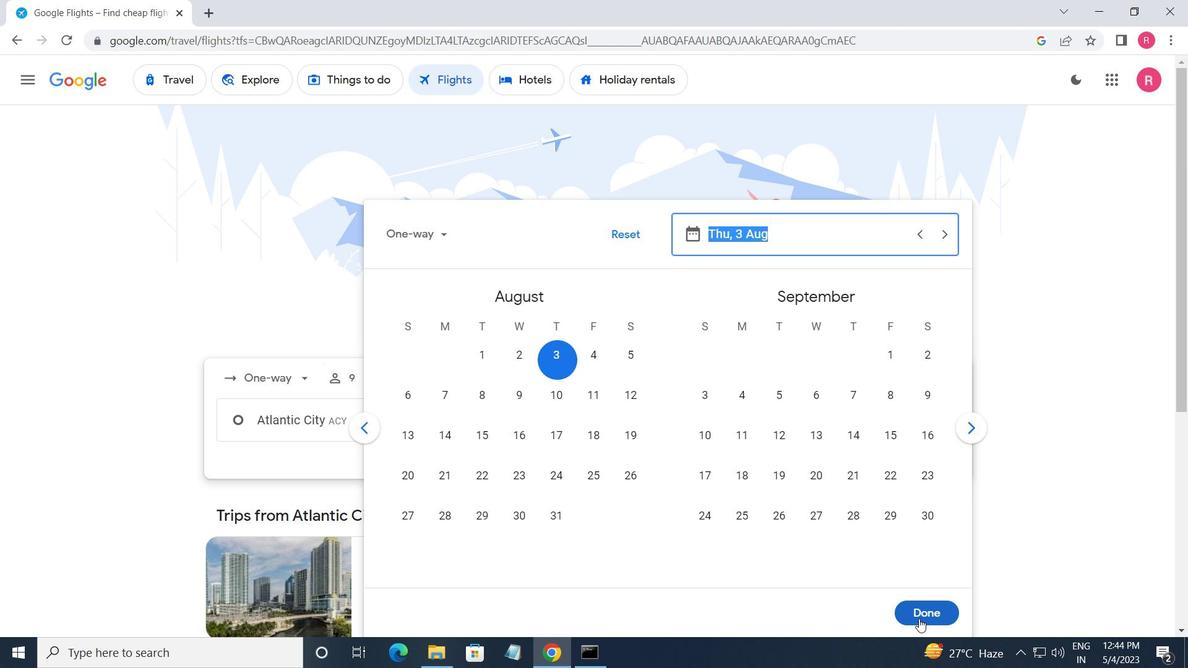 
Action: Mouse moved to (603, 485)
Screenshot: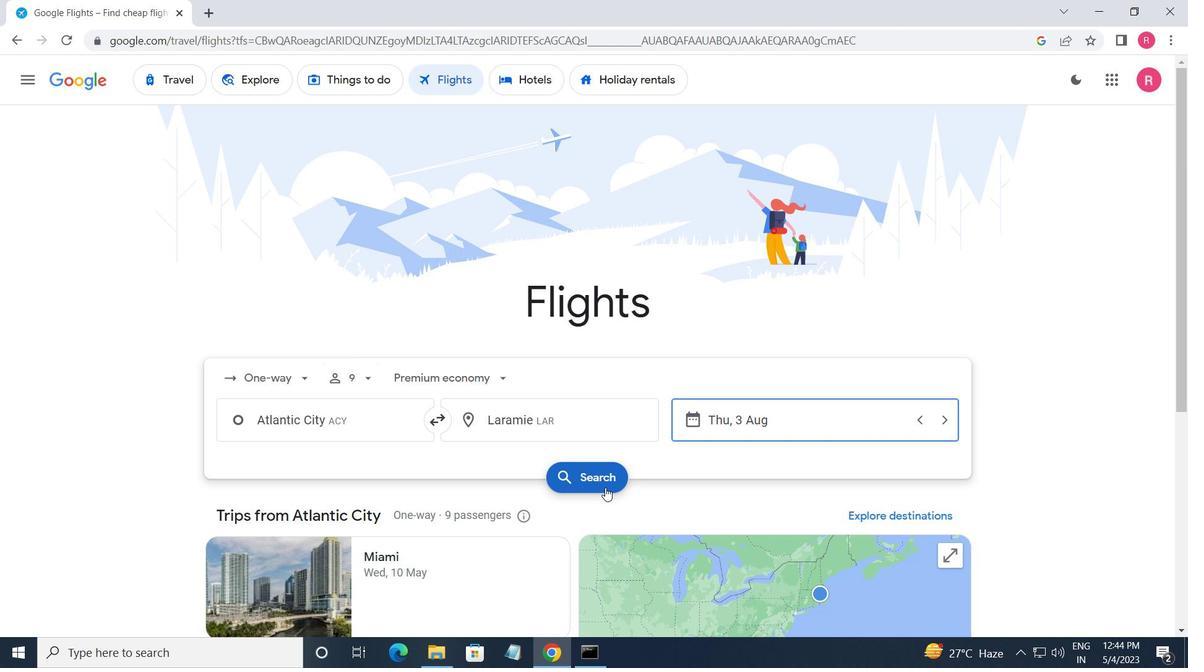 
Action: Mouse pressed left at (603, 485)
Screenshot: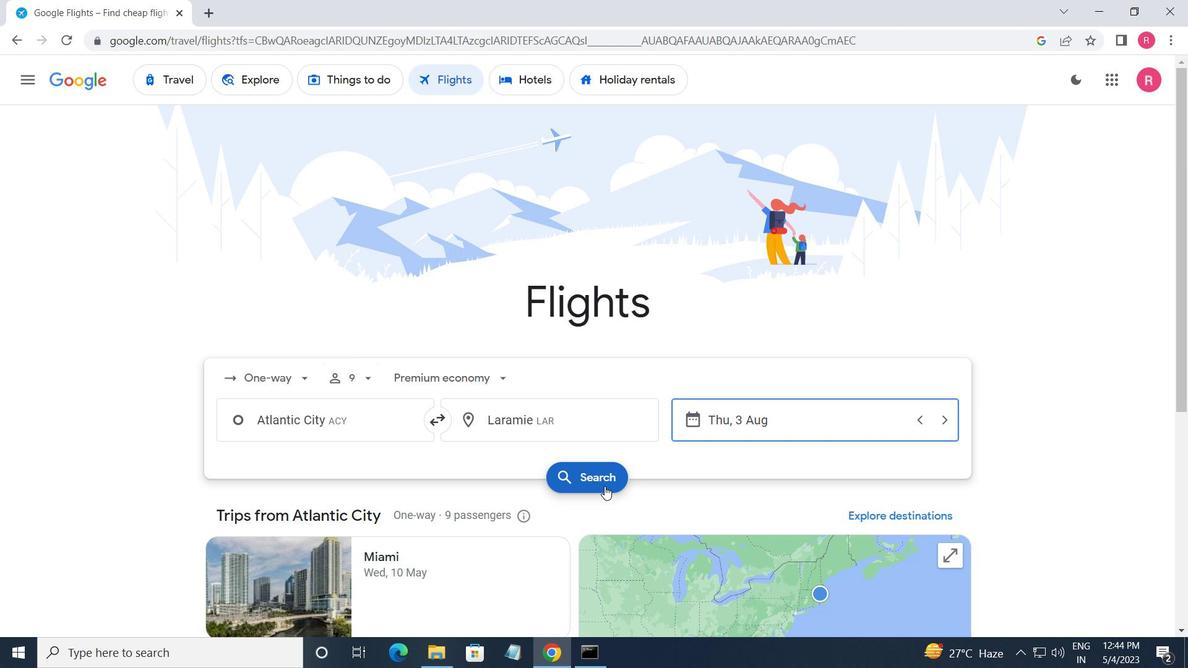 
Action: Mouse moved to (224, 235)
Screenshot: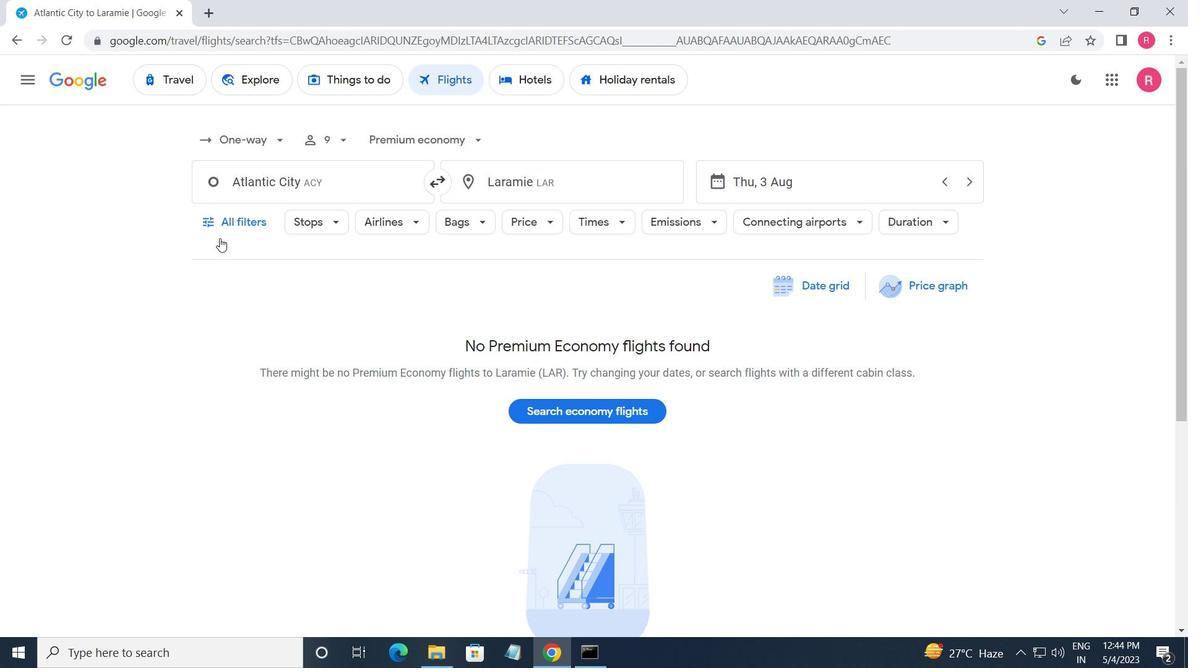 
Action: Mouse pressed left at (224, 235)
Screenshot: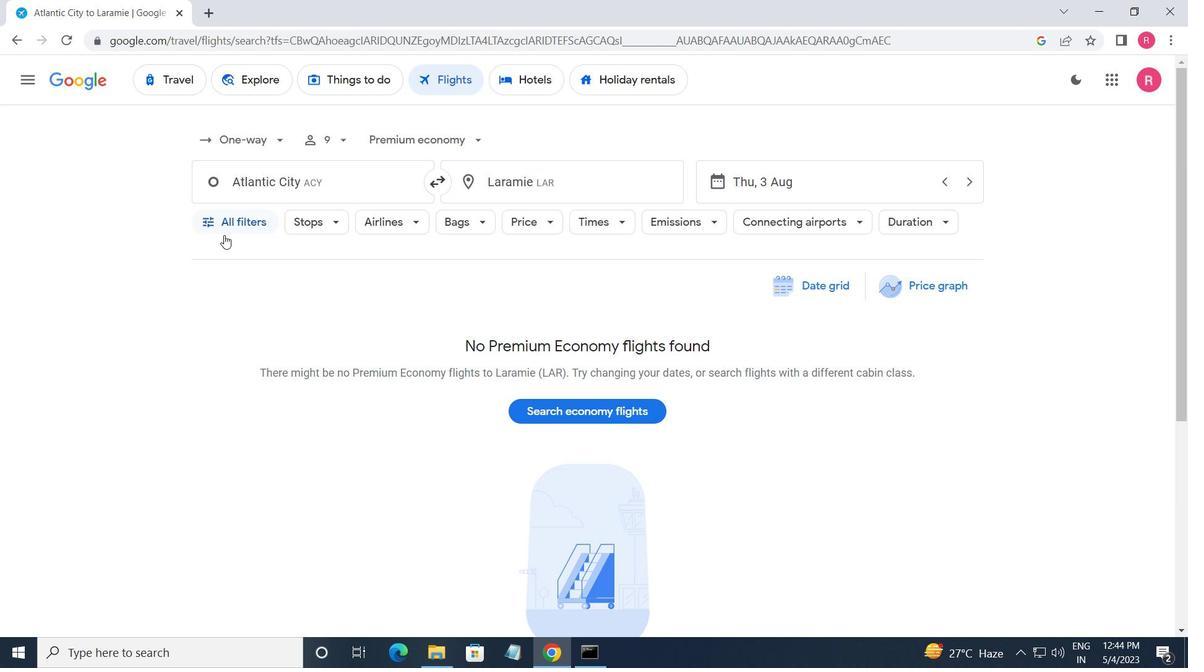 
Action: Mouse moved to (307, 417)
Screenshot: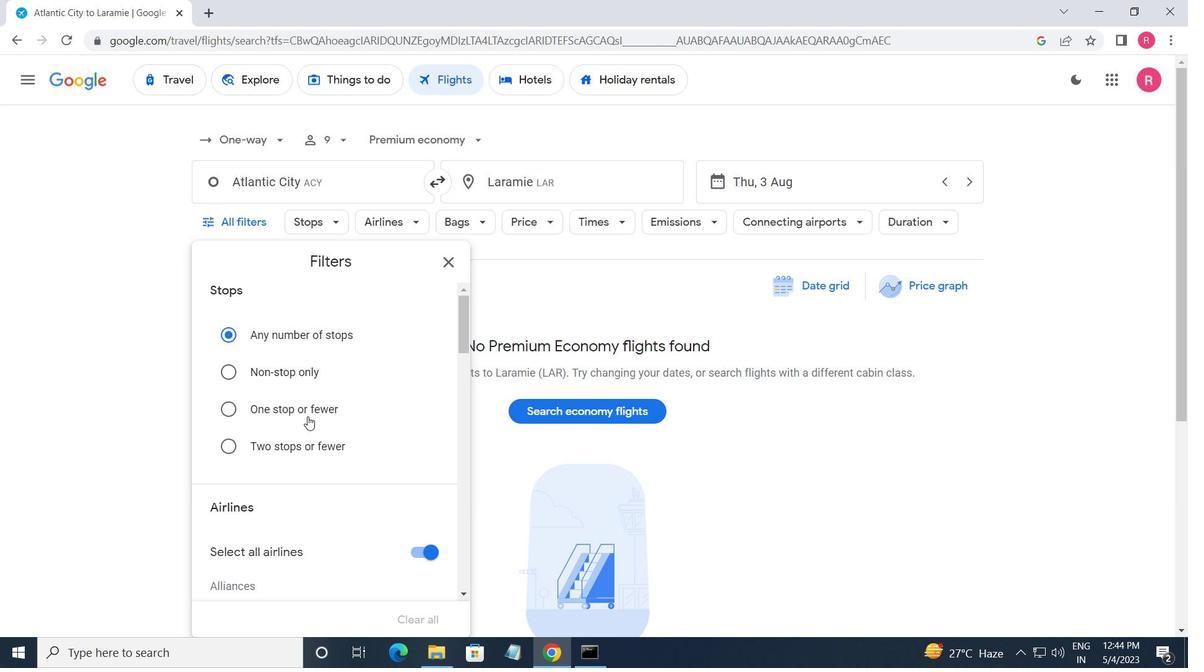 
Action: Mouse scrolled (307, 417) with delta (0, 0)
Screenshot: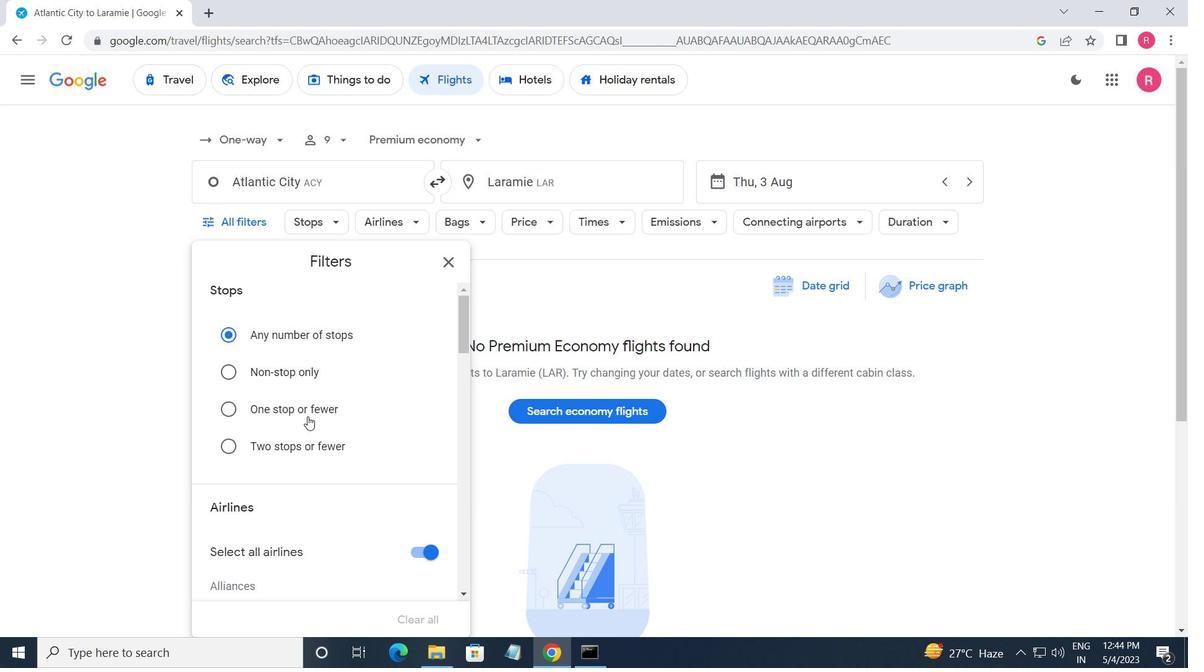 
Action: Mouse scrolled (307, 417) with delta (0, 0)
Screenshot: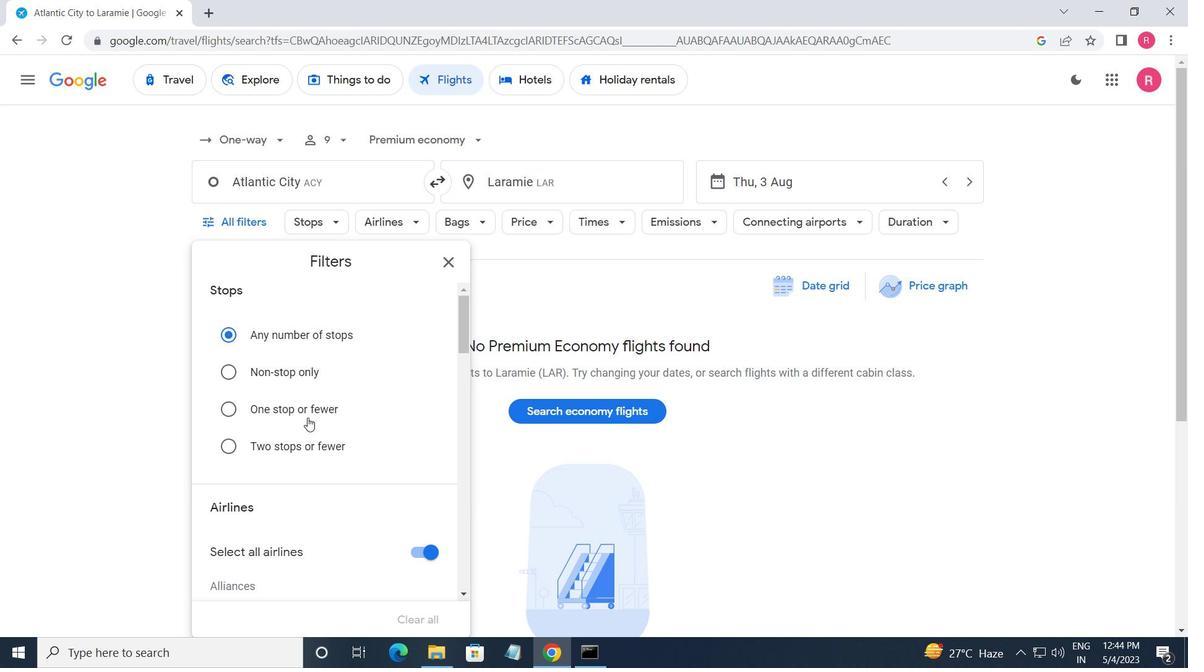 
Action: Mouse moved to (308, 420)
Screenshot: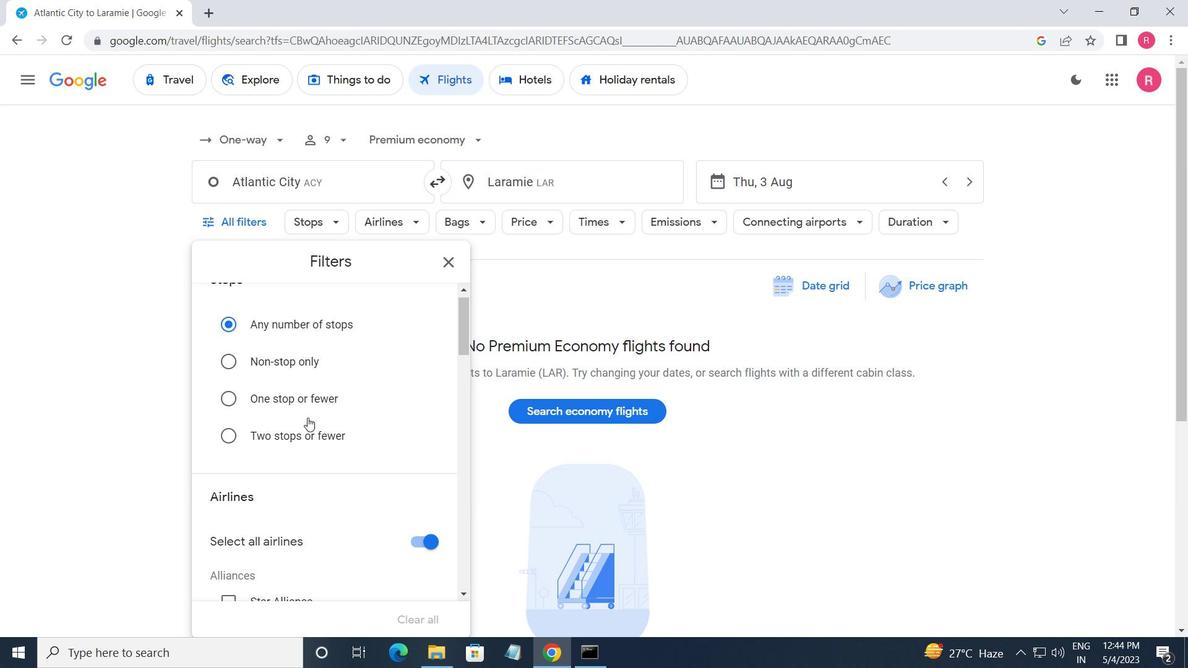 
Action: Mouse scrolled (308, 419) with delta (0, 0)
Screenshot: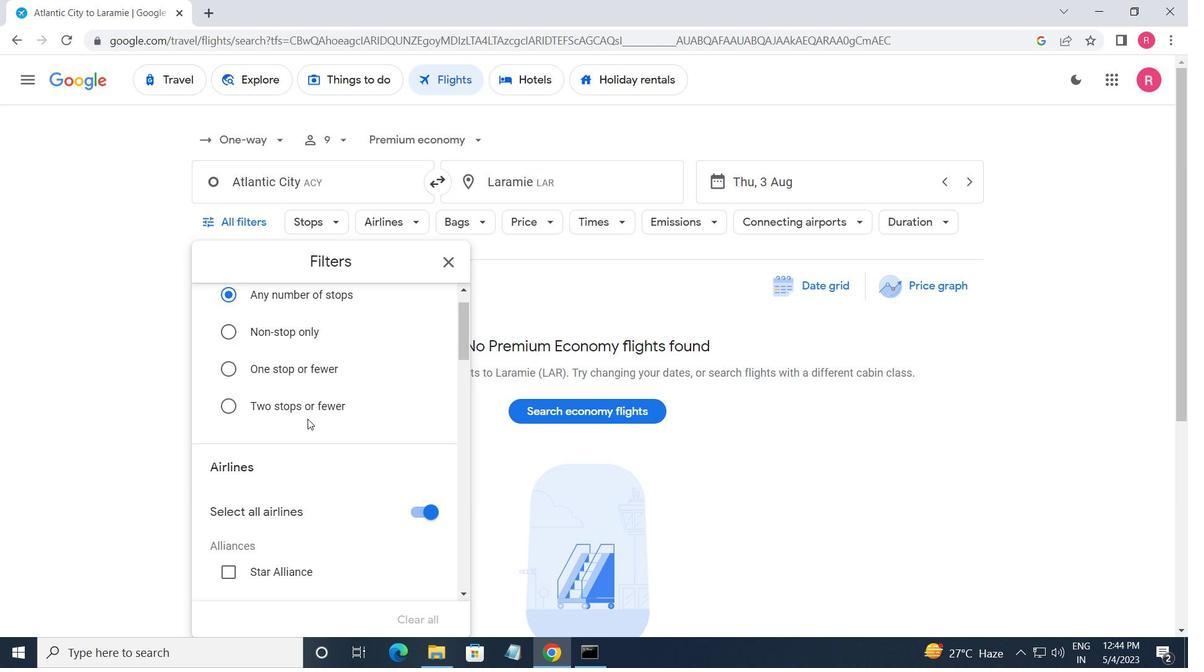 
Action: Mouse moved to (308, 421)
Screenshot: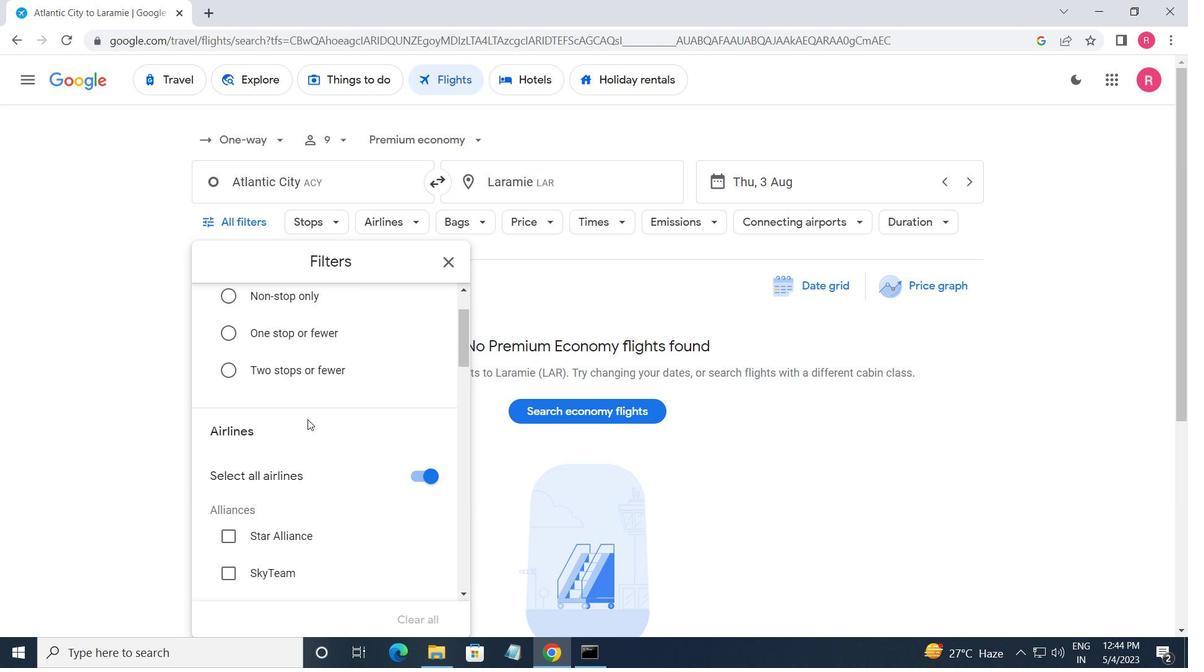 
Action: Mouse scrolled (308, 420) with delta (0, 0)
Screenshot: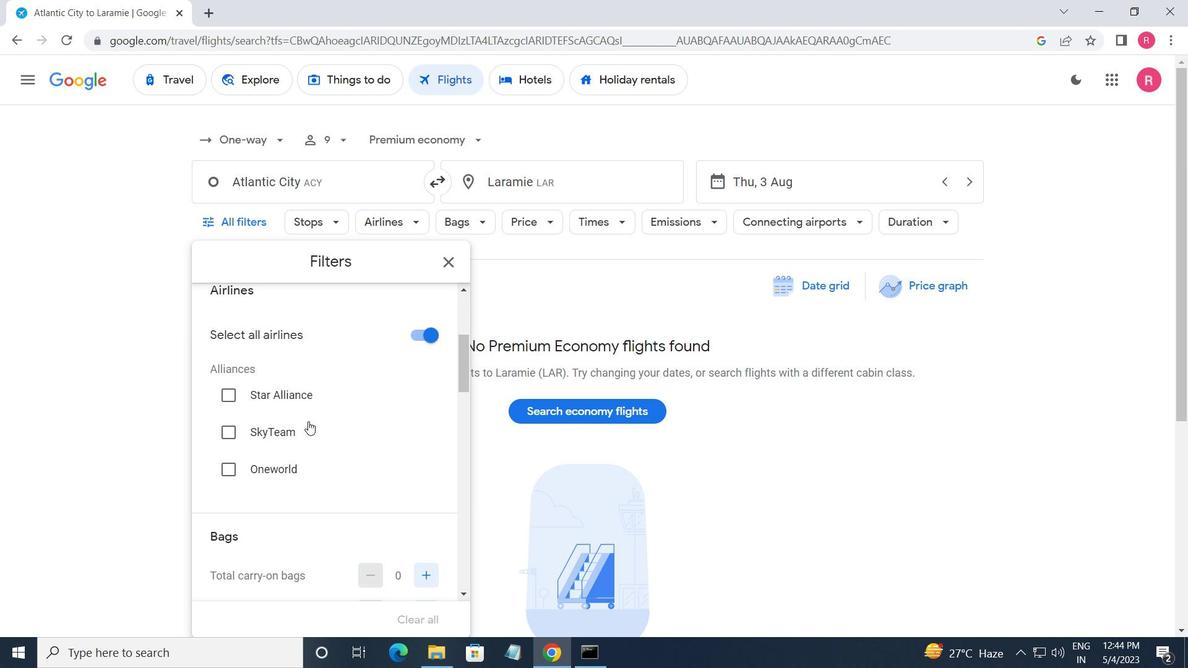 
Action: Mouse moved to (310, 420)
Screenshot: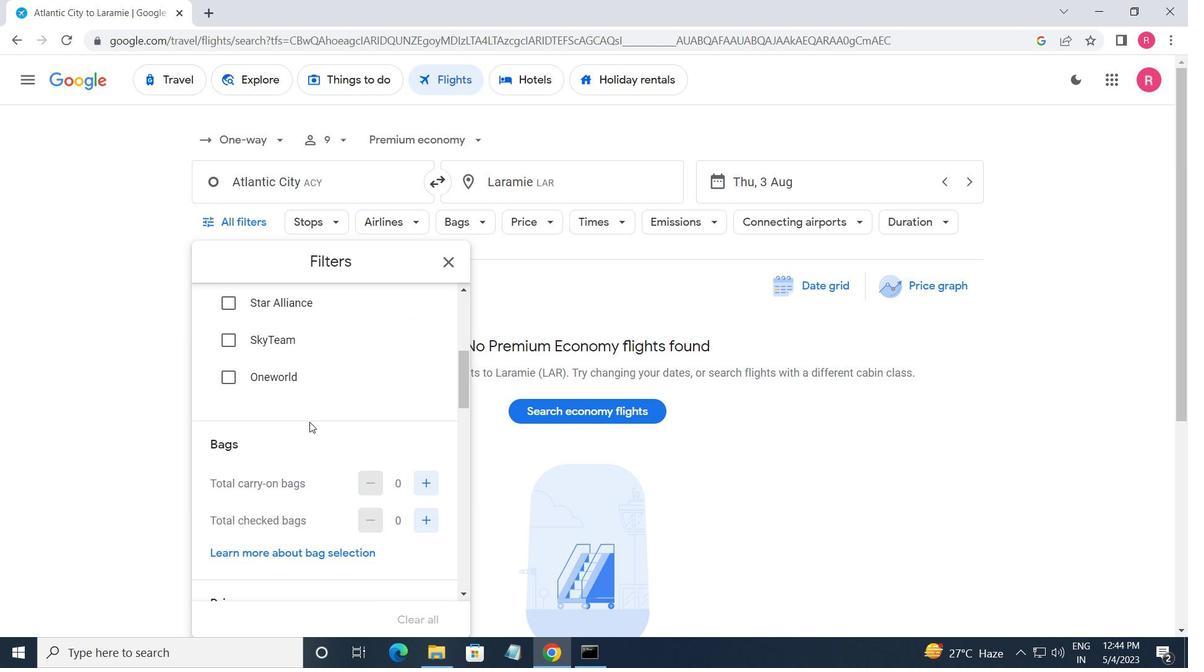 
Action: Mouse scrolled (310, 419) with delta (0, 0)
Screenshot: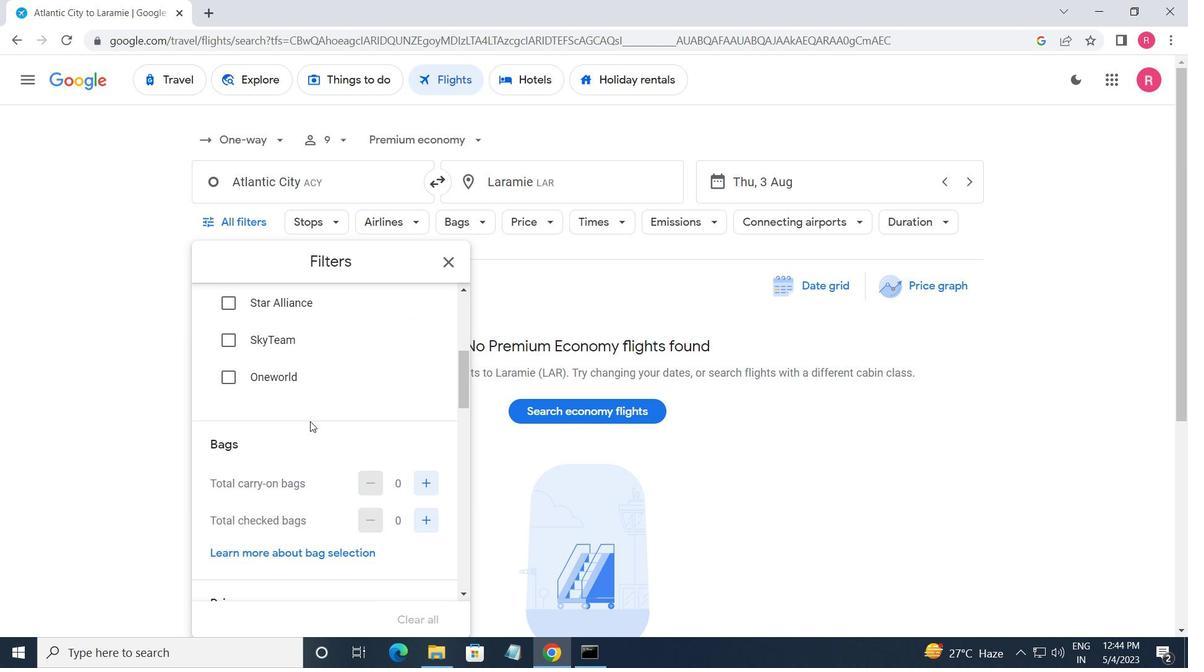 
Action: Mouse scrolled (310, 419) with delta (0, 0)
Screenshot: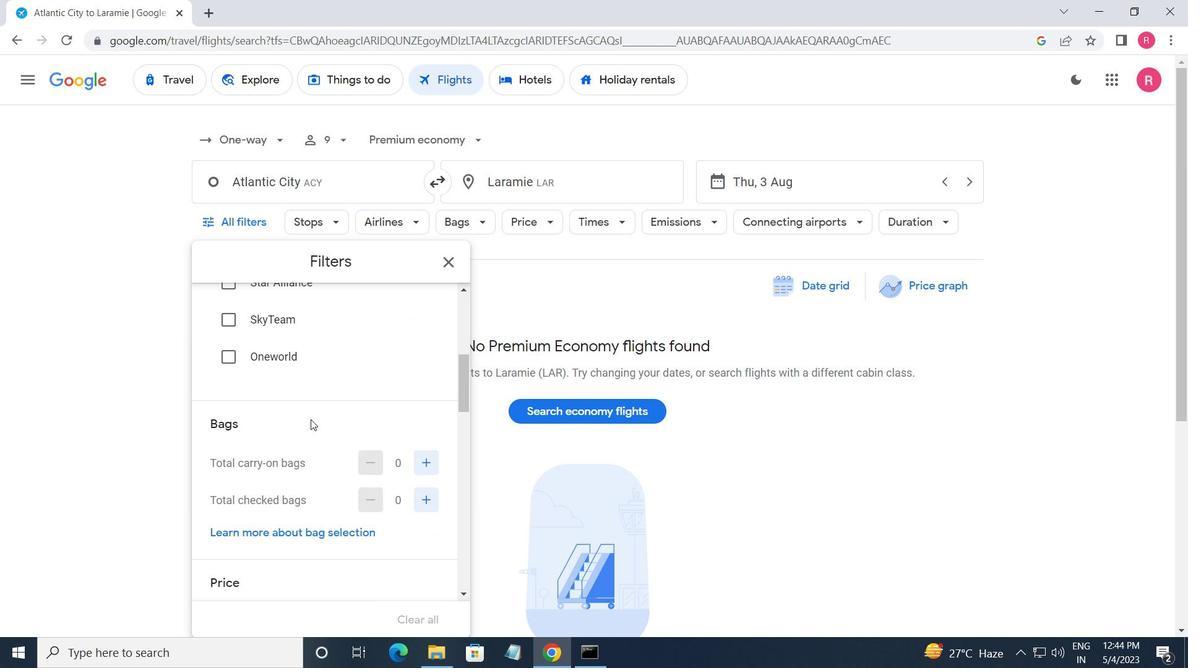 
Action: Mouse moved to (425, 373)
Screenshot: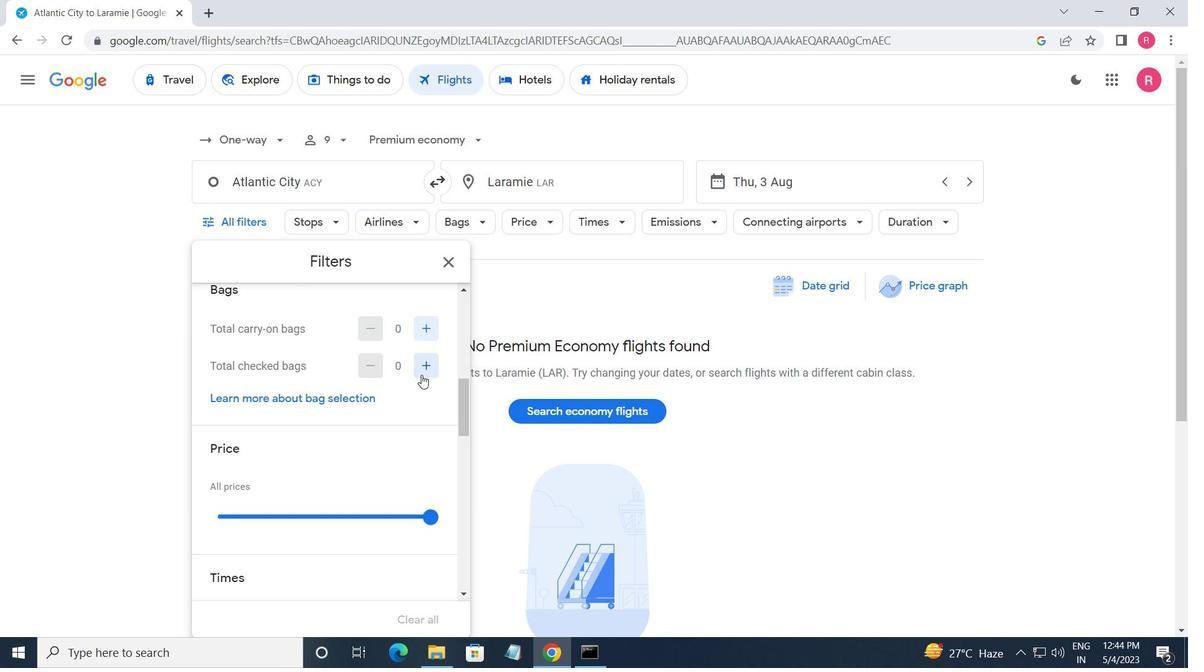
Action: Mouse pressed left at (425, 373)
Screenshot: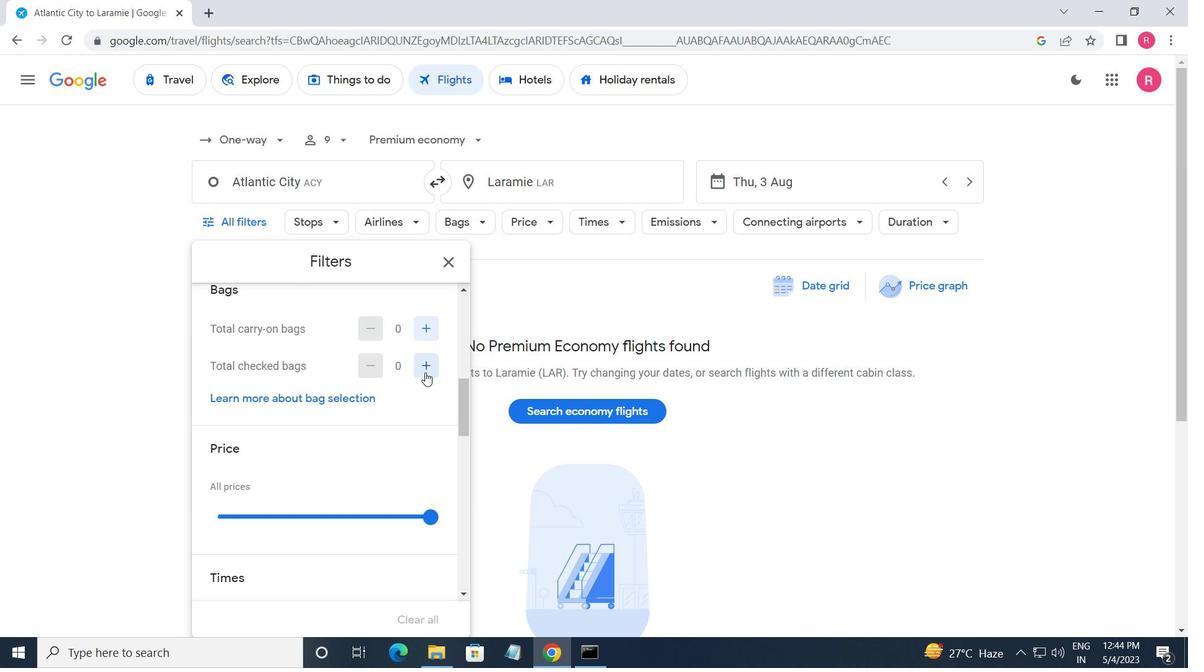 
Action: Mouse moved to (425, 373)
Screenshot: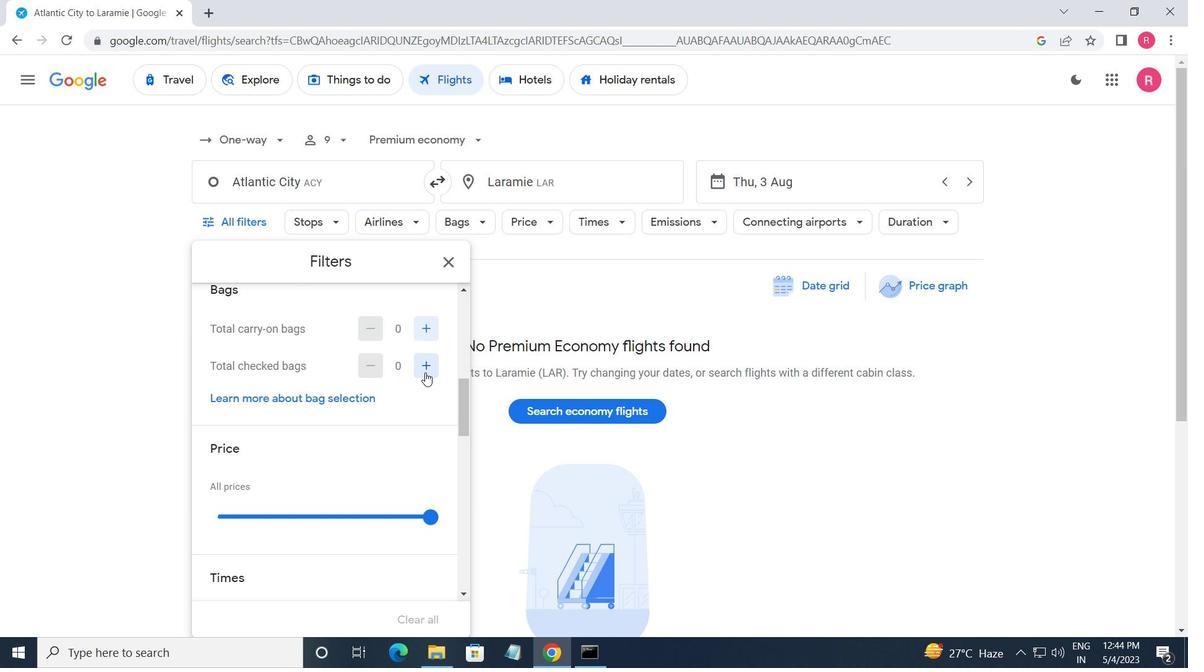 
Action: Mouse pressed left at (425, 373)
Screenshot: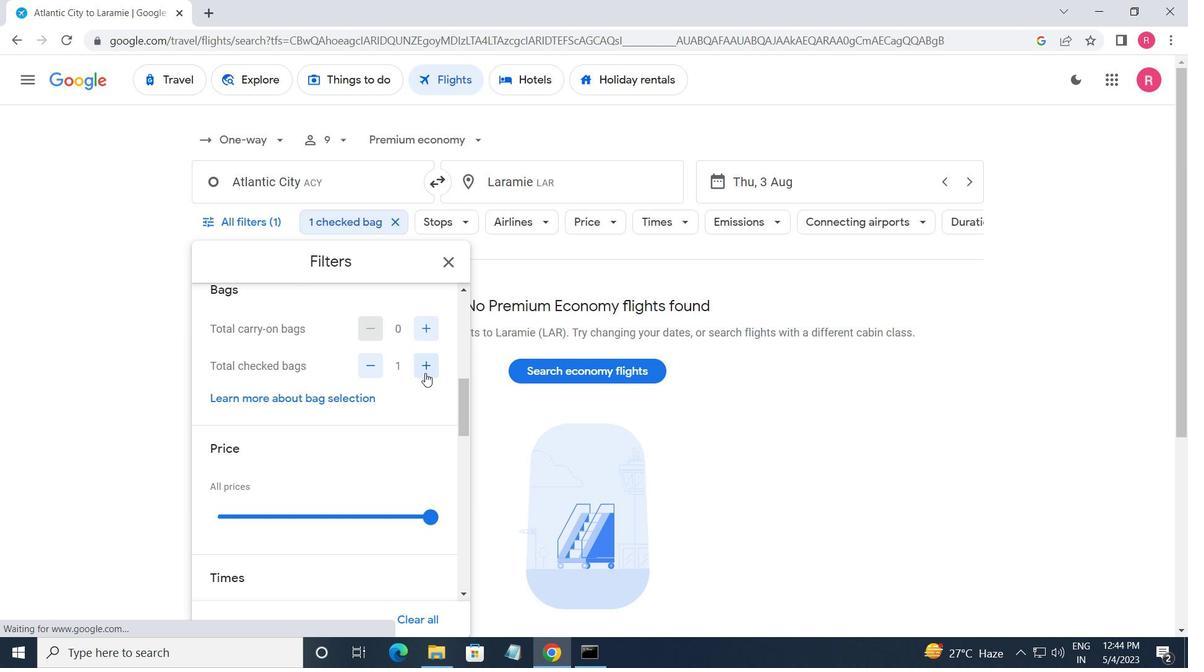 
Action: Mouse moved to (407, 383)
Screenshot: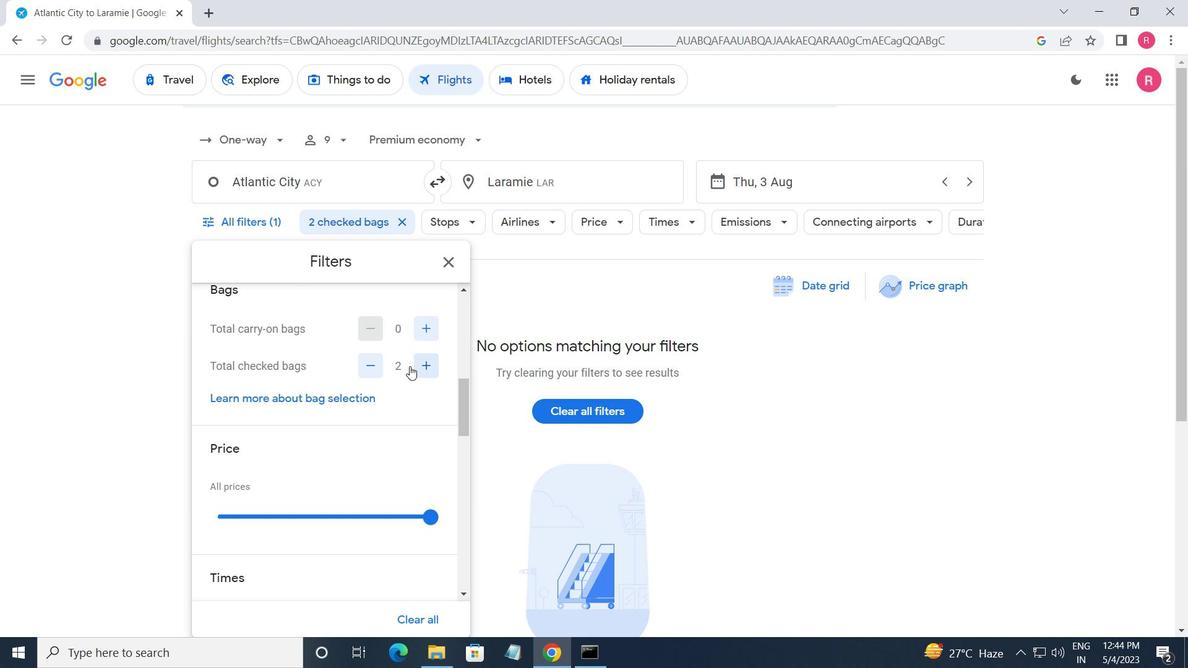 
Action: Mouse scrolled (407, 382) with delta (0, 0)
Screenshot: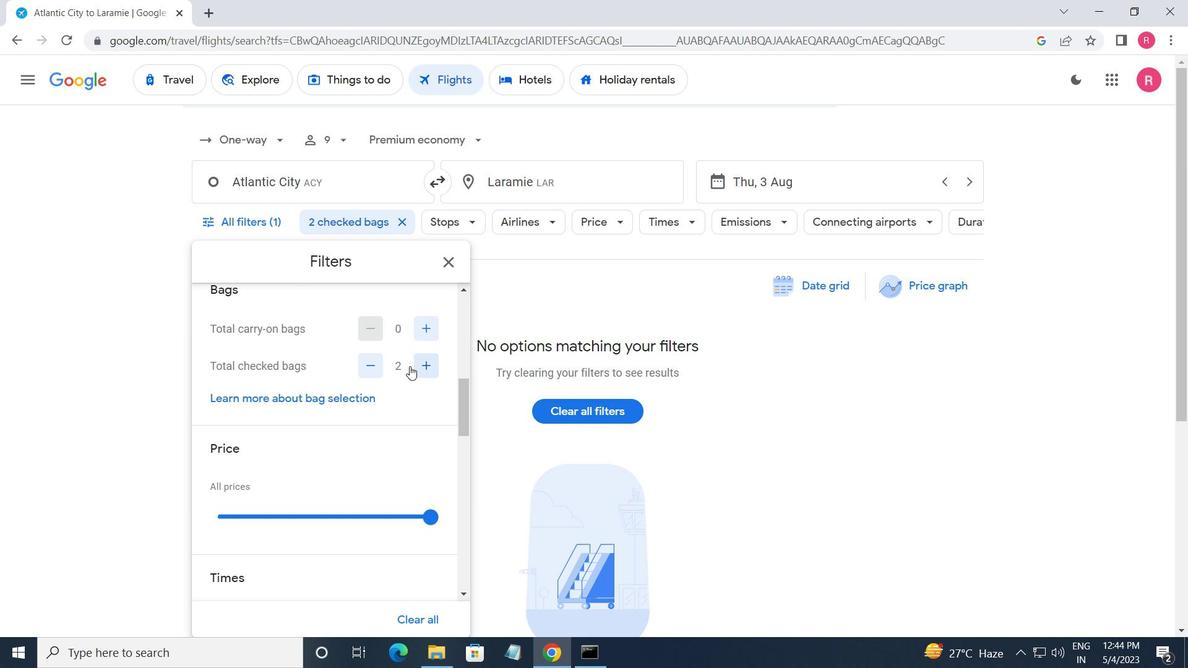 
Action: Mouse moved to (435, 438)
Screenshot: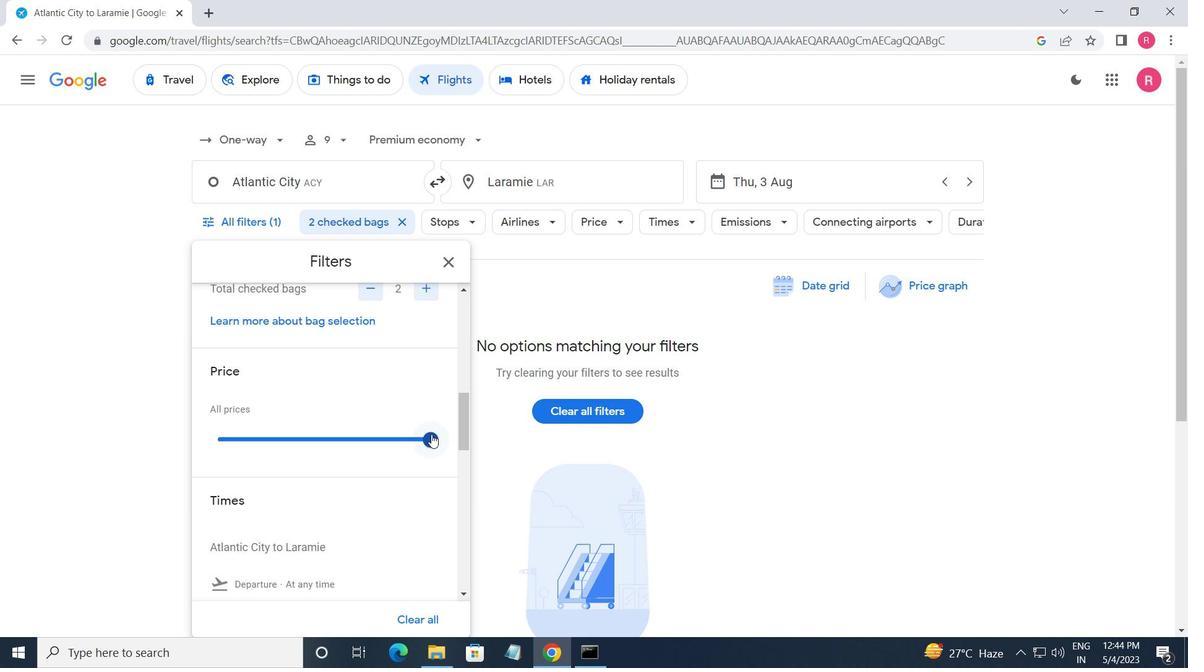 
Action: Mouse pressed left at (435, 438)
Screenshot: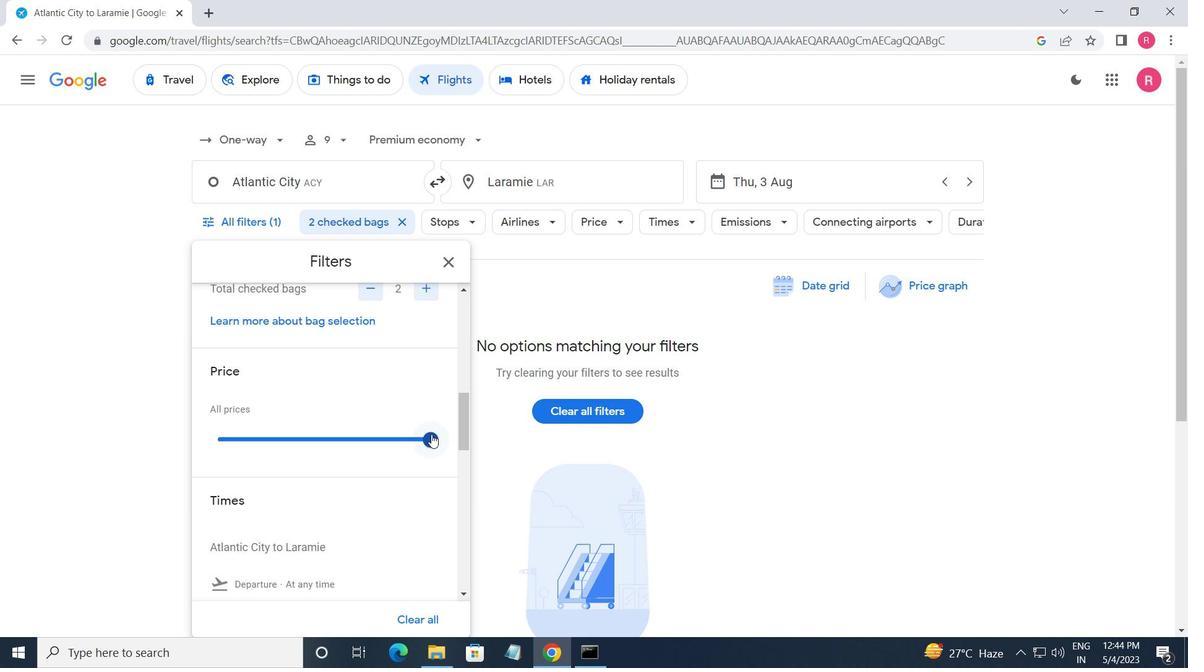 
Action: Mouse moved to (415, 459)
Screenshot: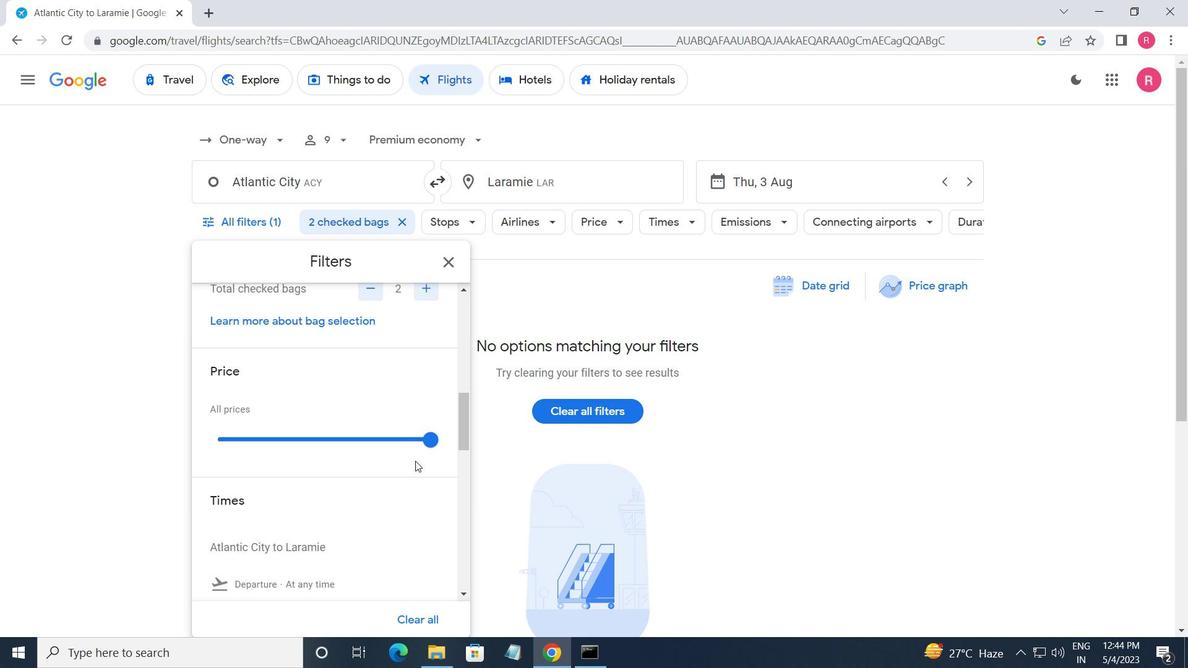 
Action: Mouse scrolled (415, 458) with delta (0, 0)
Screenshot: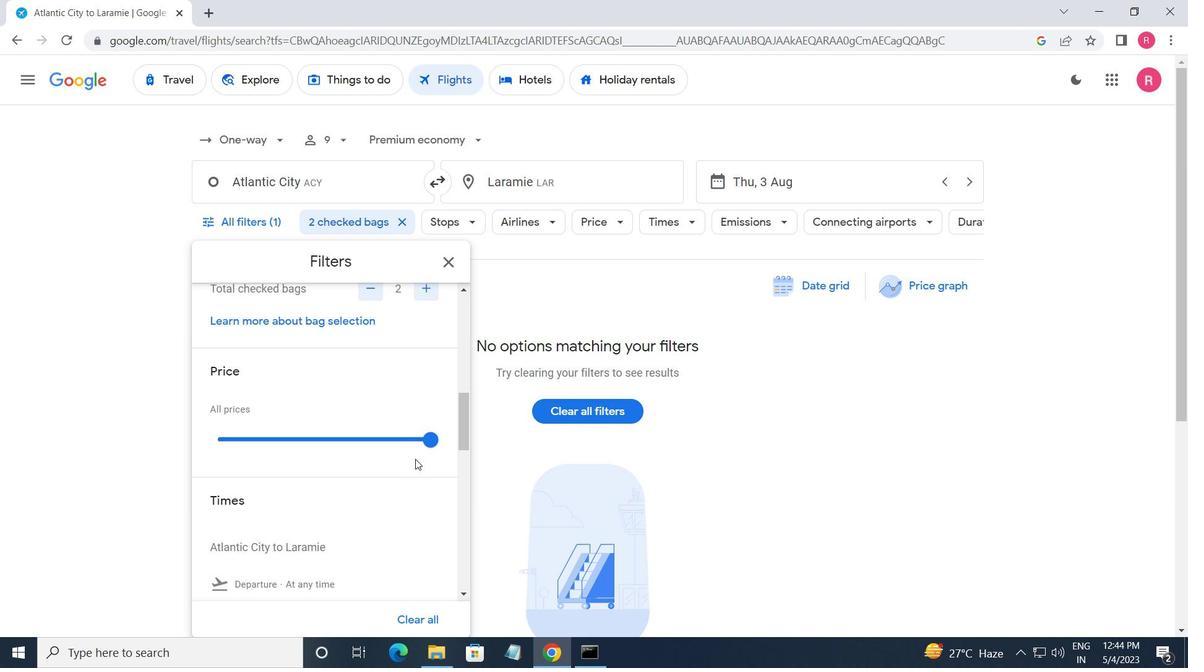 
Action: Mouse scrolled (415, 458) with delta (0, 0)
Screenshot: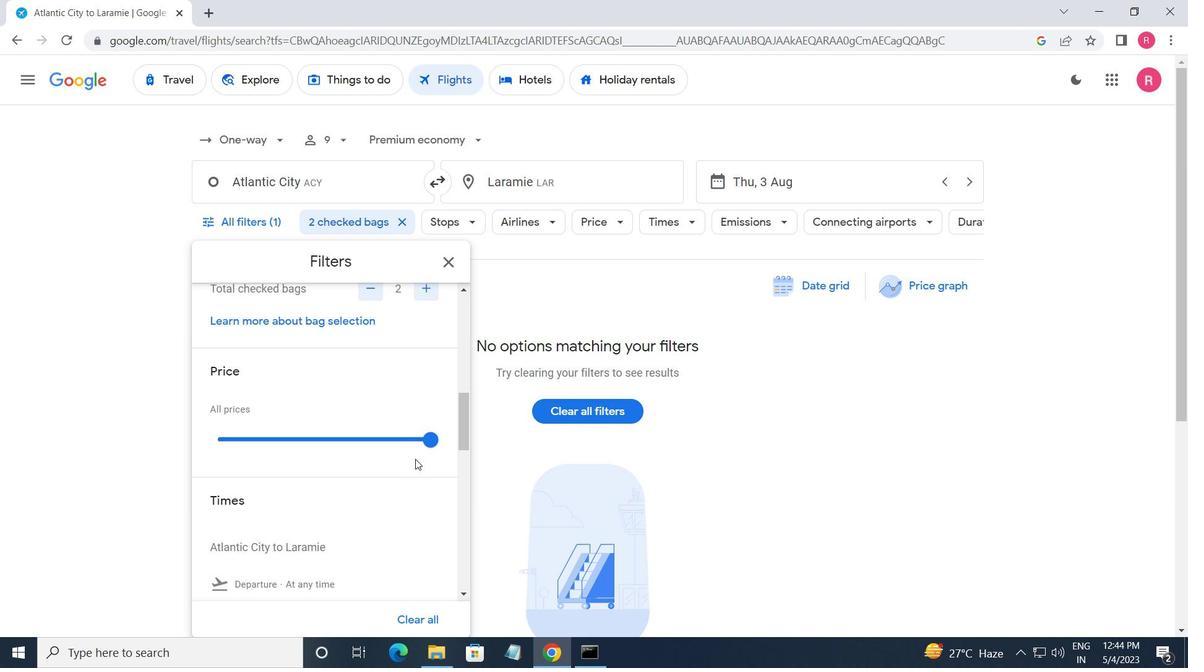 
Action: Mouse moved to (235, 453)
Screenshot: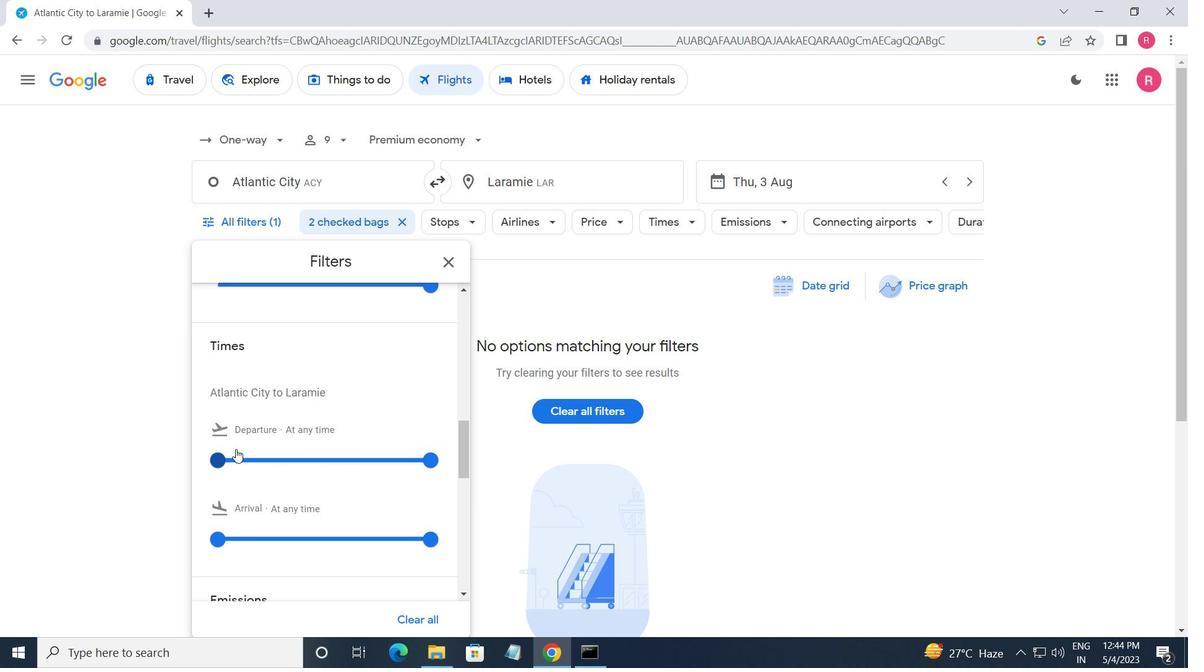 
Action: Mouse pressed left at (235, 453)
Screenshot: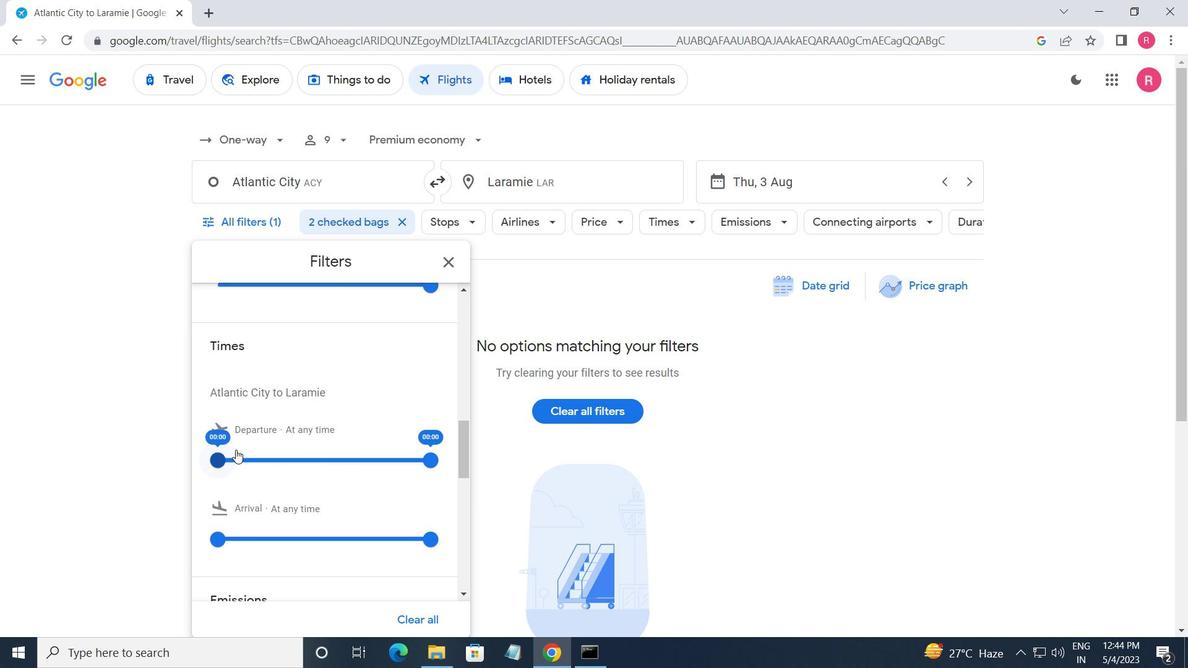 
Action: Mouse moved to (438, 464)
Screenshot: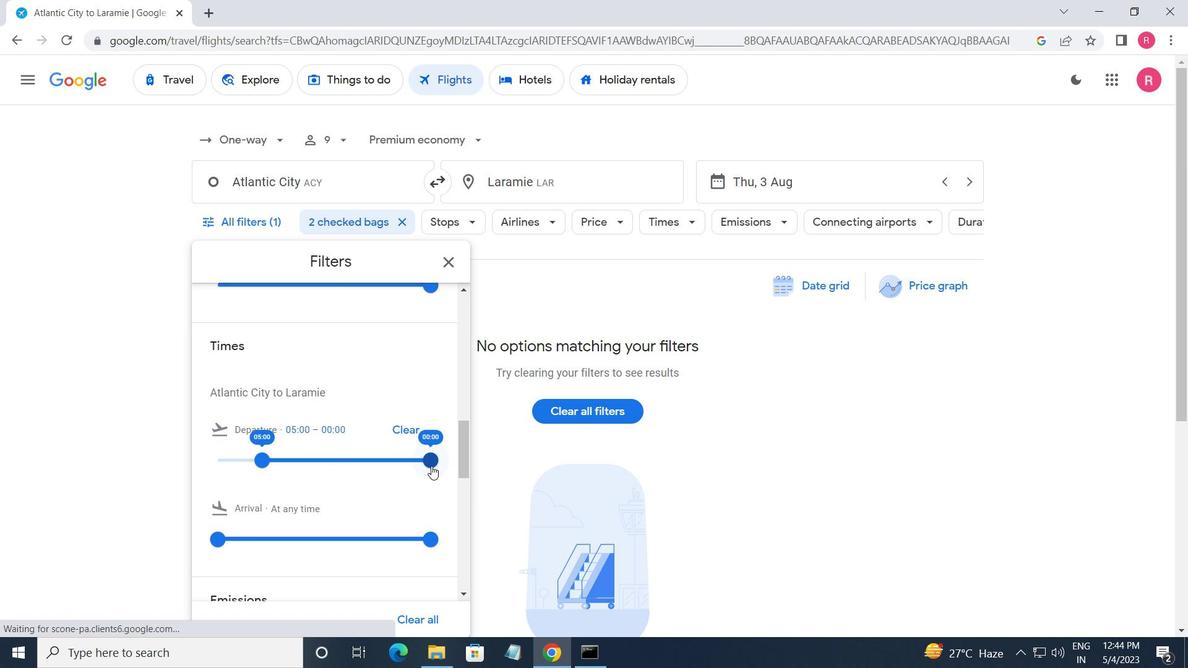 
Action: Mouse pressed left at (438, 464)
Screenshot: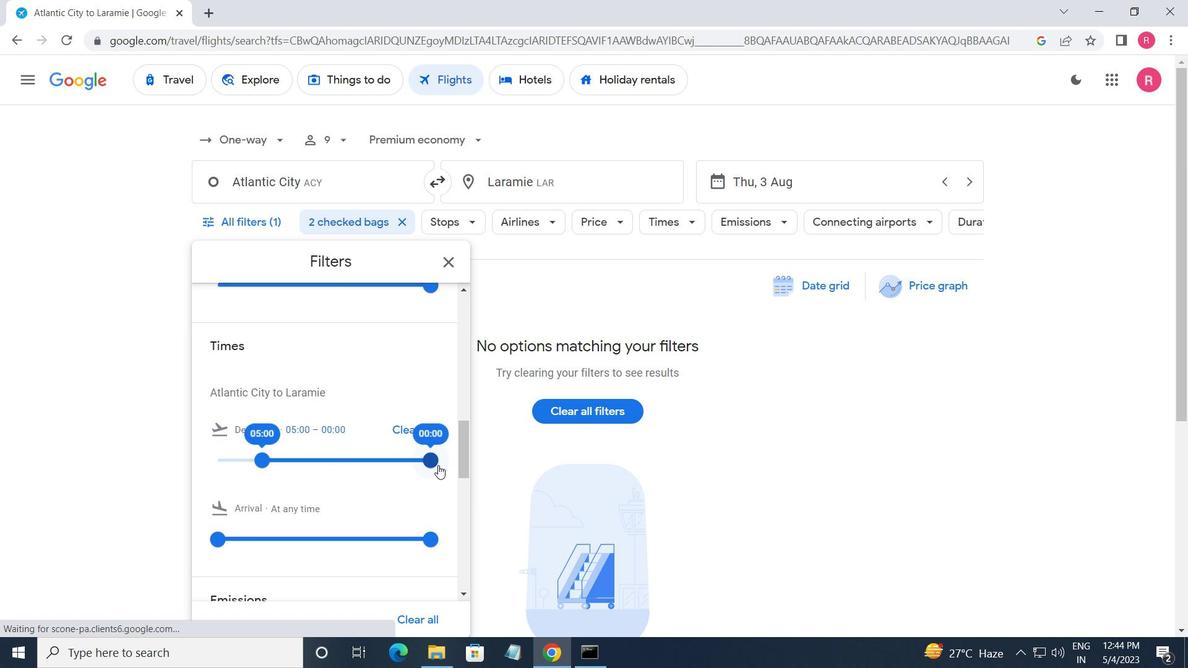 
Action: Mouse moved to (449, 270)
Screenshot: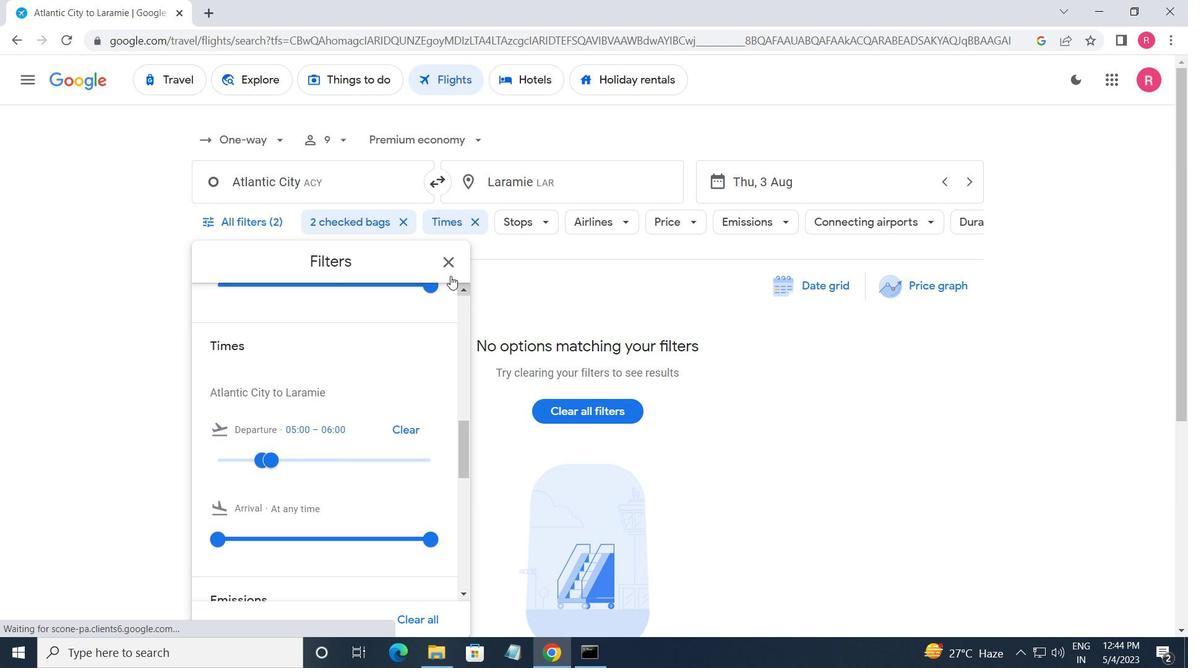 
Action: Mouse pressed left at (449, 270)
Screenshot: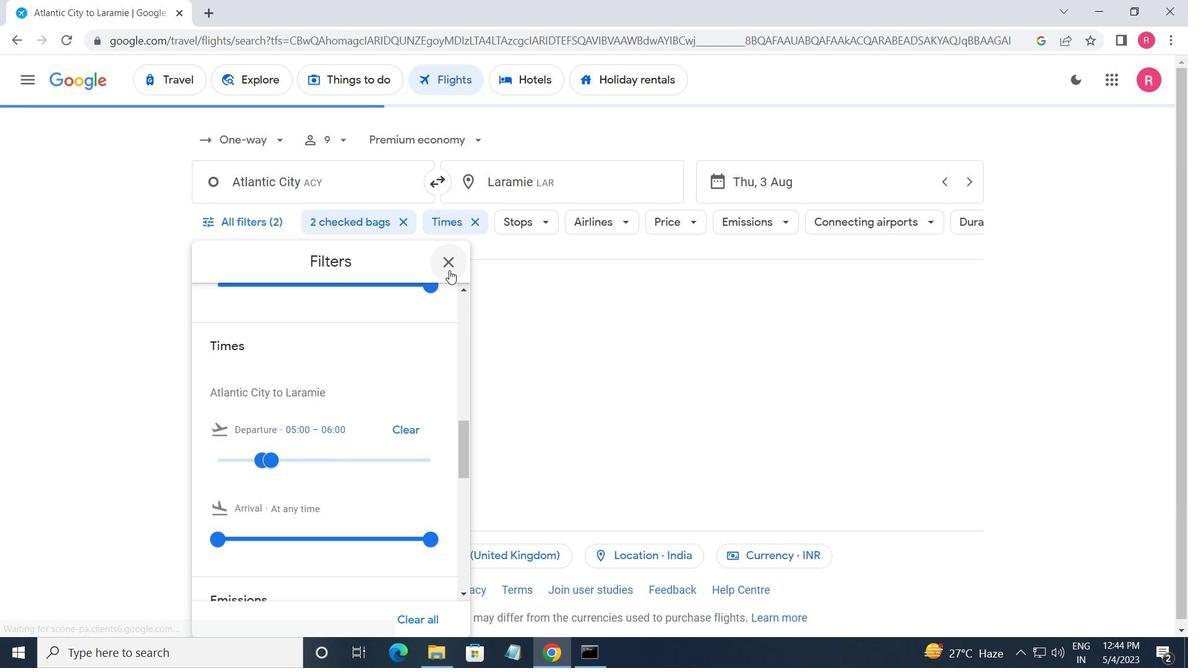 
Action: Mouse moved to (449, 269)
Screenshot: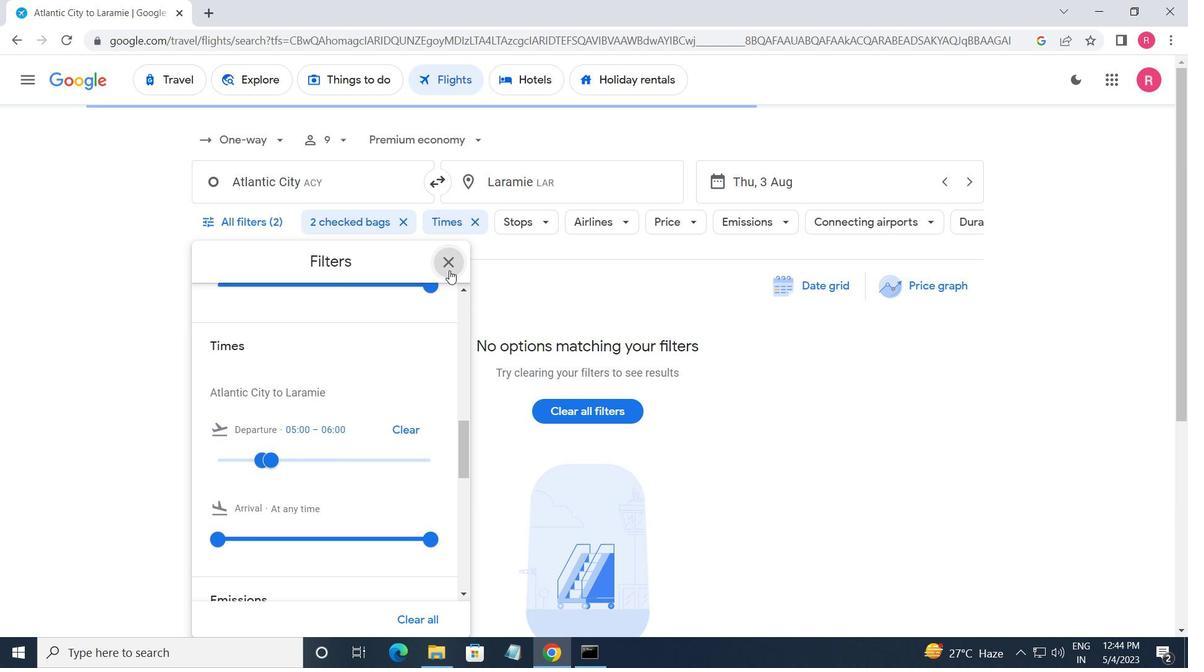 
